 Task: Find connections with filter location Gejiu with filter topic #Technologywith filter profile language English with filter current company Arcesium with filter school Chaitanya Bharathi Institute Of Technology with filter industry Non-profit Organizations with filter service category Customer Support with filter keywords title Telephone Operator
Action: Mouse moved to (482, 59)
Screenshot: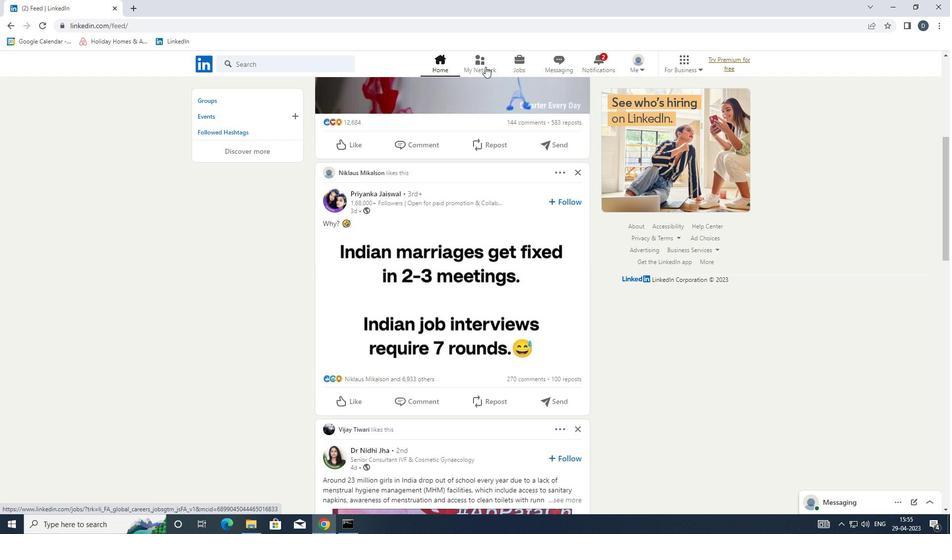 
Action: Mouse pressed left at (482, 59)
Screenshot: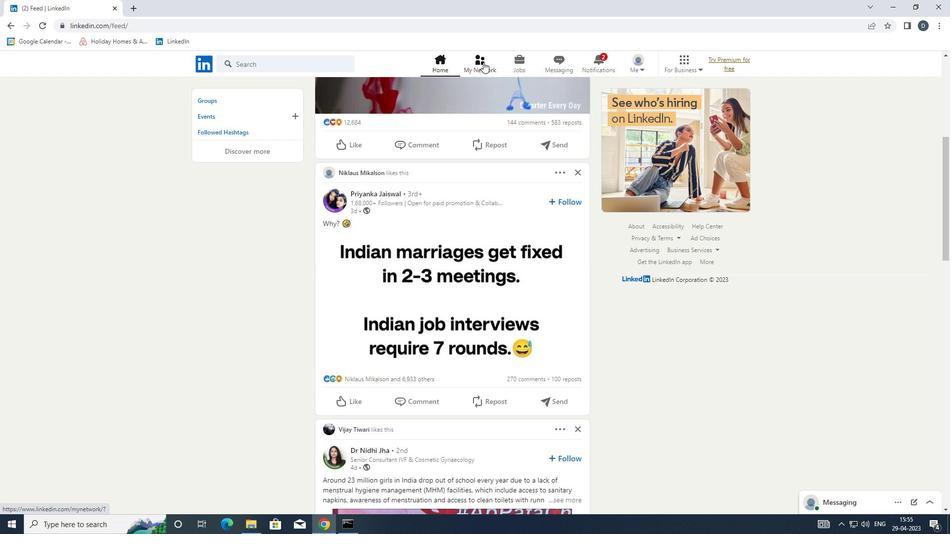 
Action: Mouse moved to (316, 115)
Screenshot: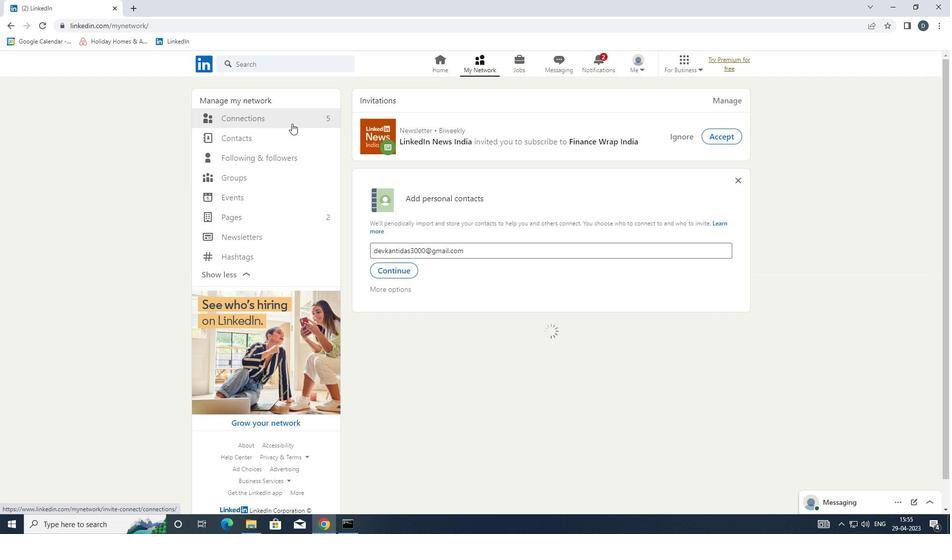 
Action: Mouse pressed left at (316, 115)
Screenshot: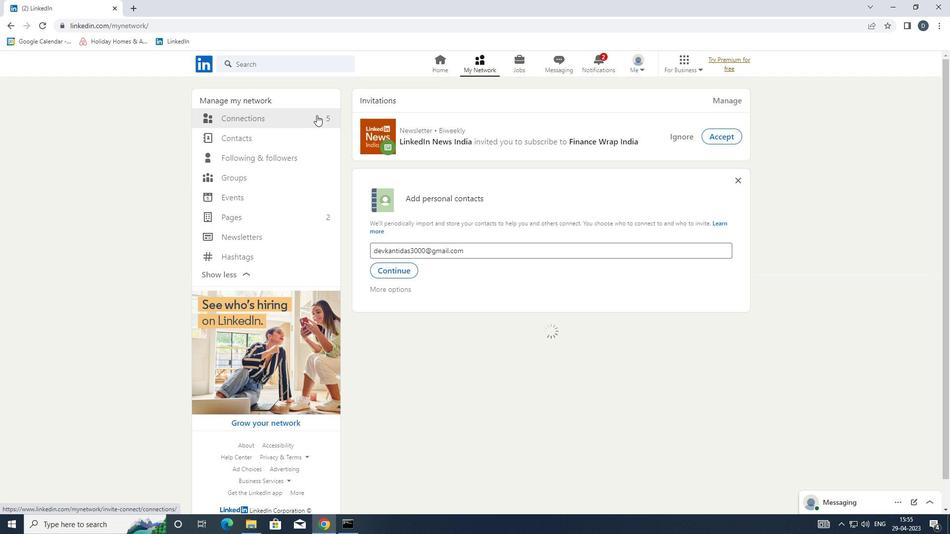 
Action: Mouse moved to (331, 116)
Screenshot: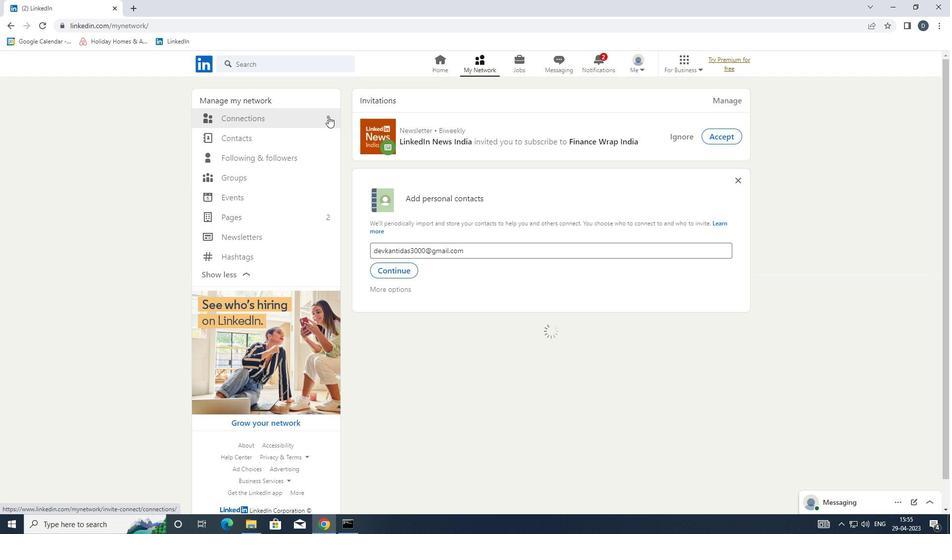 
Action: Mouse pressed left at (331, 116)
Screenshot: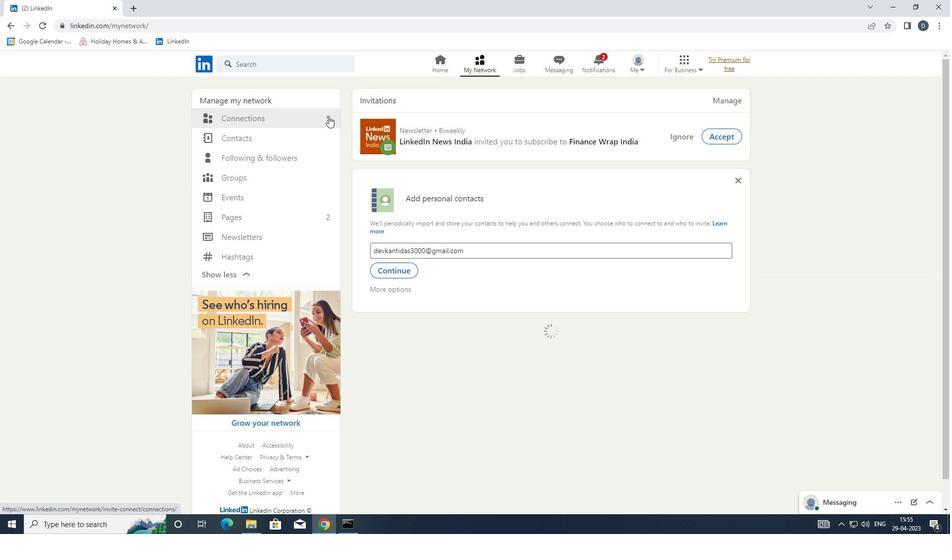 
Action: Mouse moved to (536, 127)
Screenshot: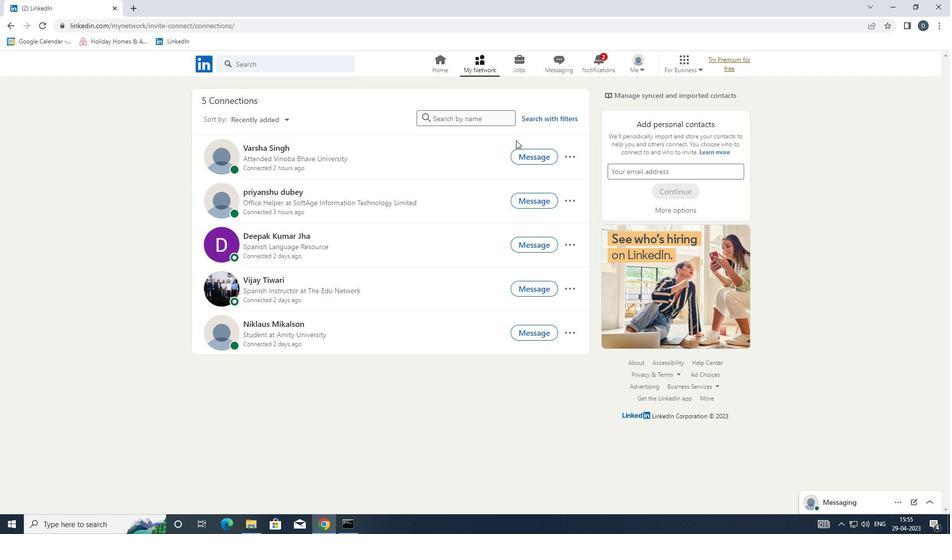 
Action: Mouse pressed left at (536, 127)
Screenshot: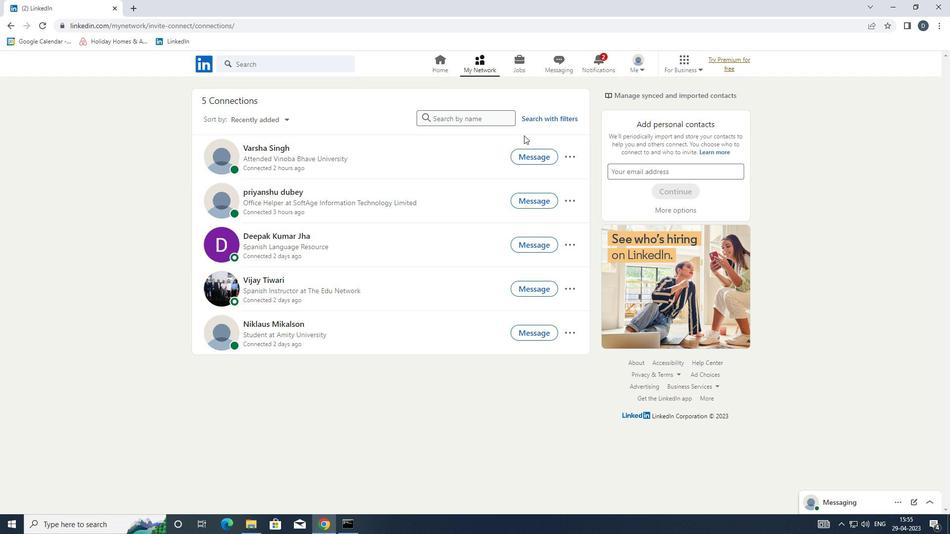 
Action: Mouse moved to (541, 116)
Screenshot: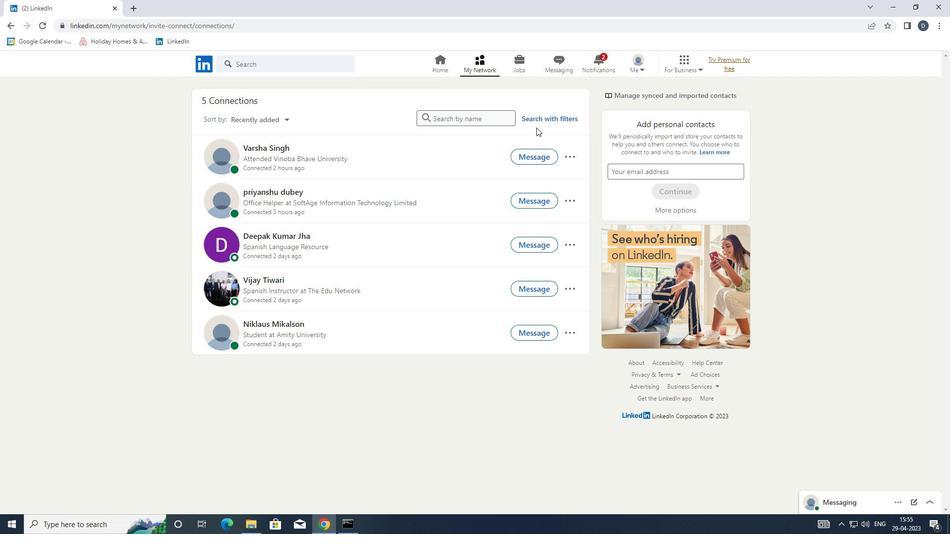 
Action: Mouse pressed left at (541, 116)
Screenshot: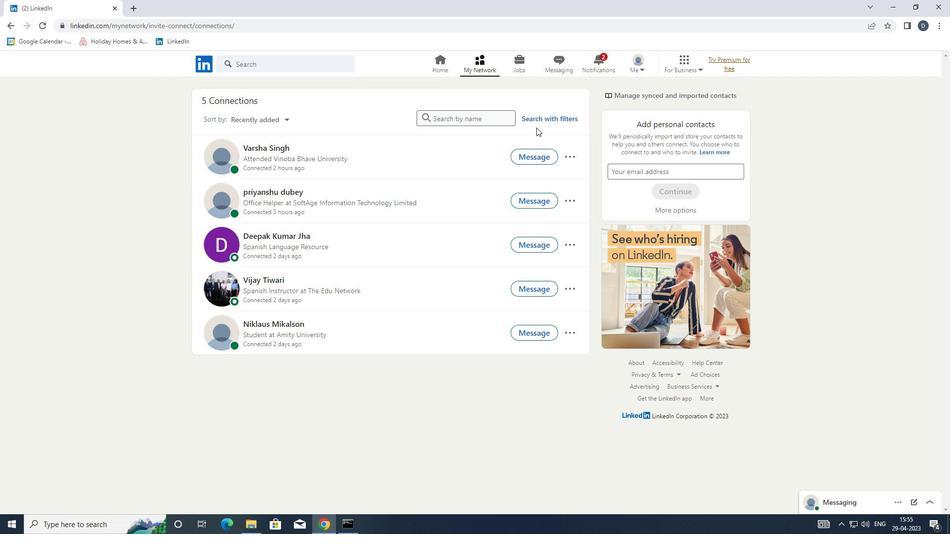 
Action: Mouse moved to (508, 86)
Screenshot: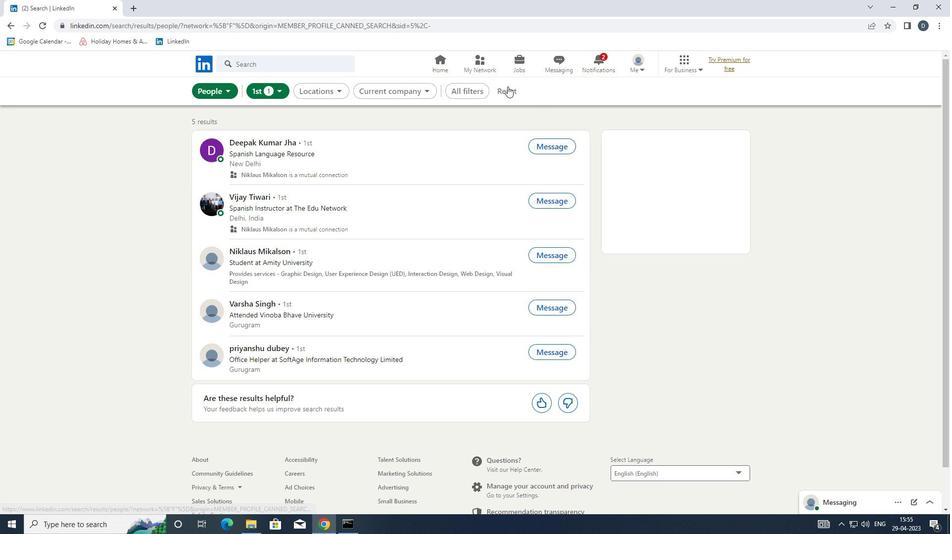 
Action: Mouse pressed left at (508, 86)
Screenshot: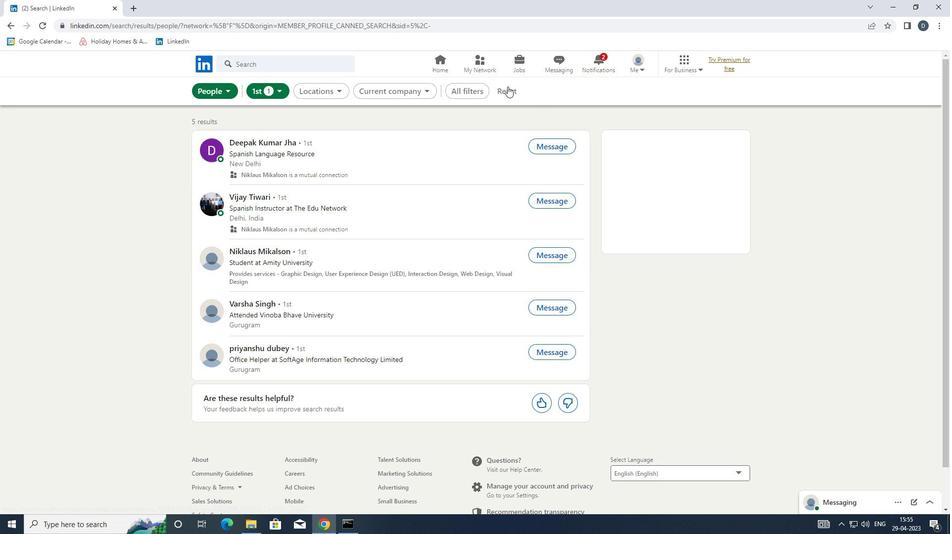 
Action: Mouse moved to (494, 88)
Screenshot: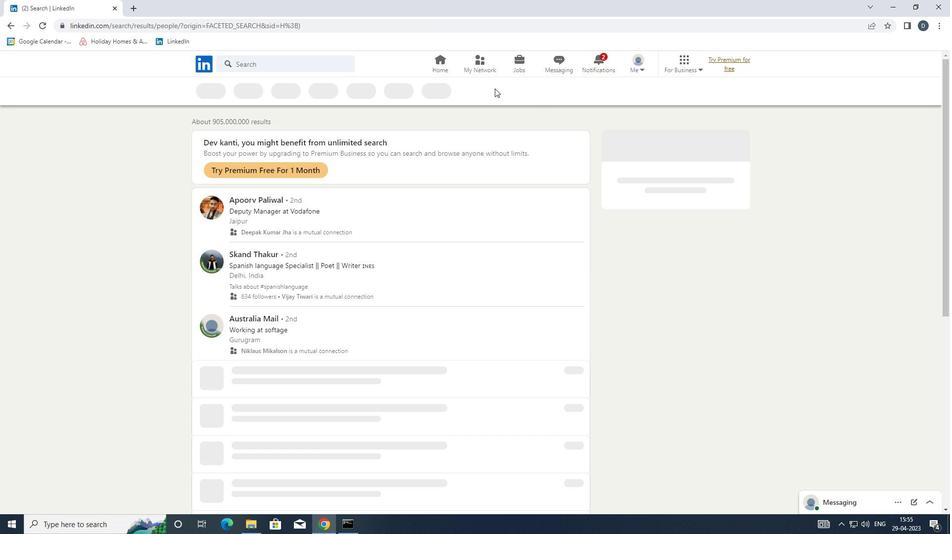 
Action: Mouse pressed left at (494, 88)
Screenshot: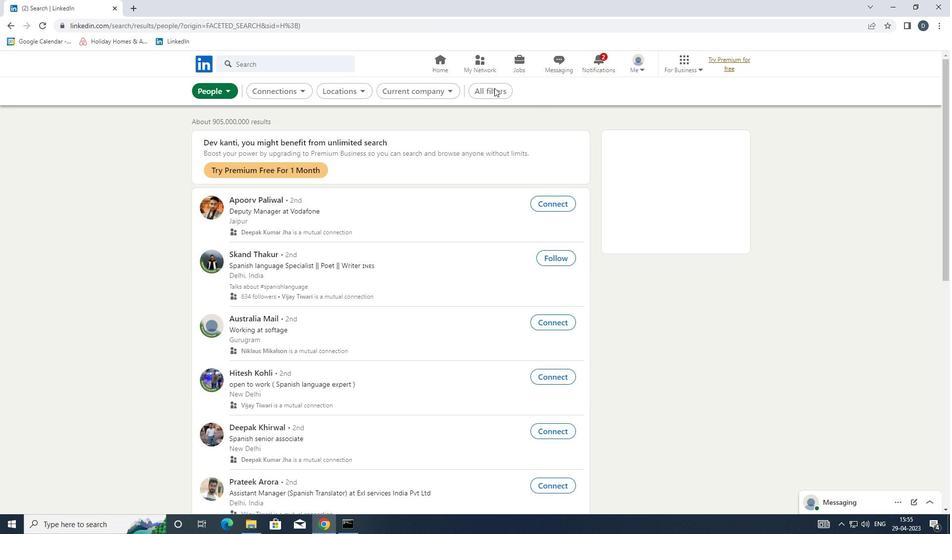 
Action: Mouse moved to (885, 292)
Screenshot: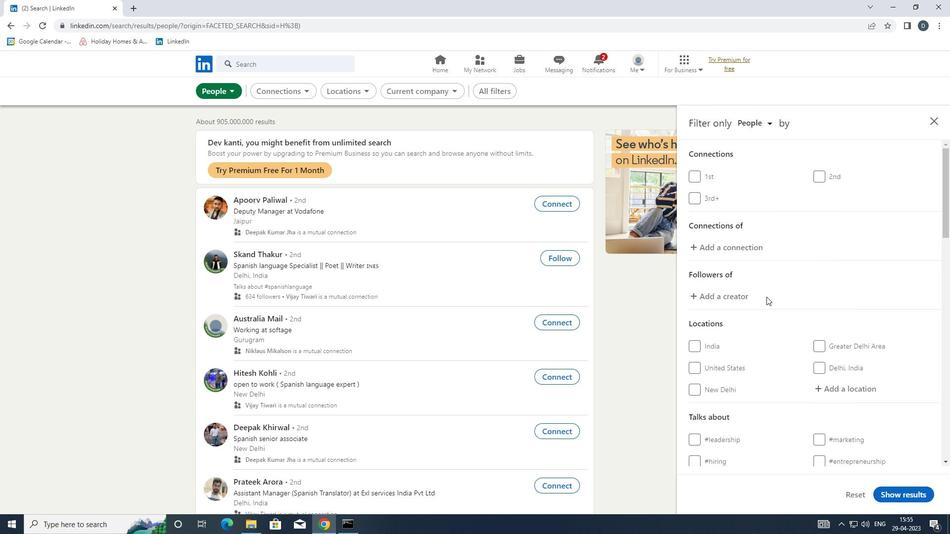 
Action: Mouse scrolled (885, 291) with delta (0, 0)
Screenshot: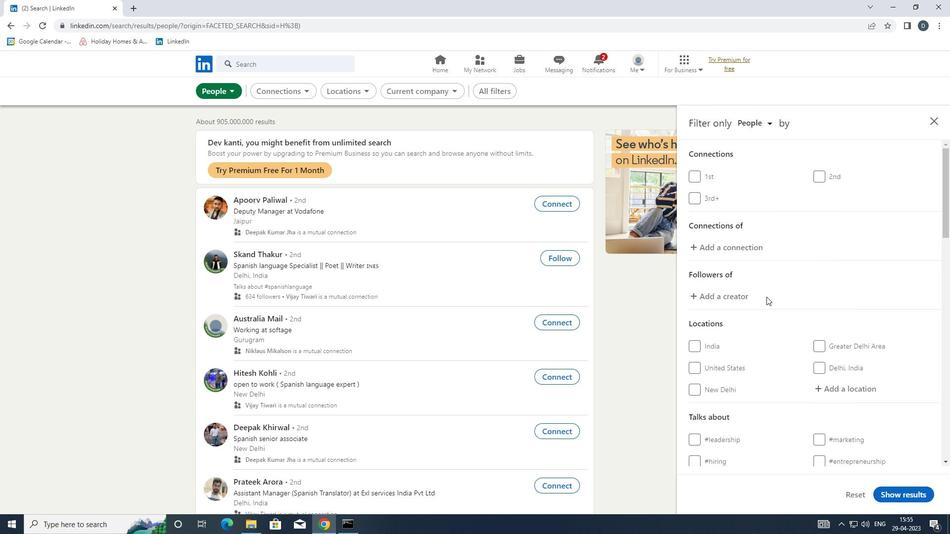 
Action: Mouse moved to (841, 334)
Screenshot: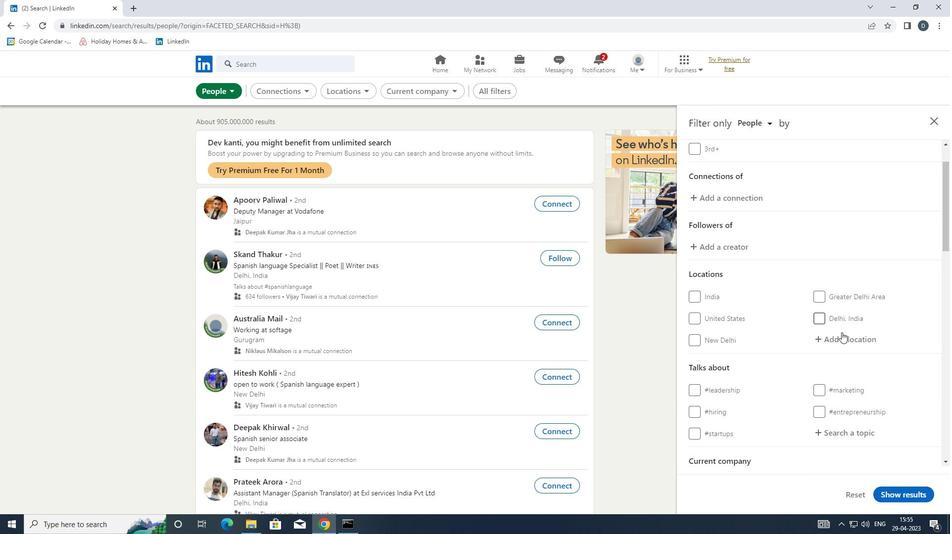 
Action: Mouse pressed left at (841, 334)
Screenshot: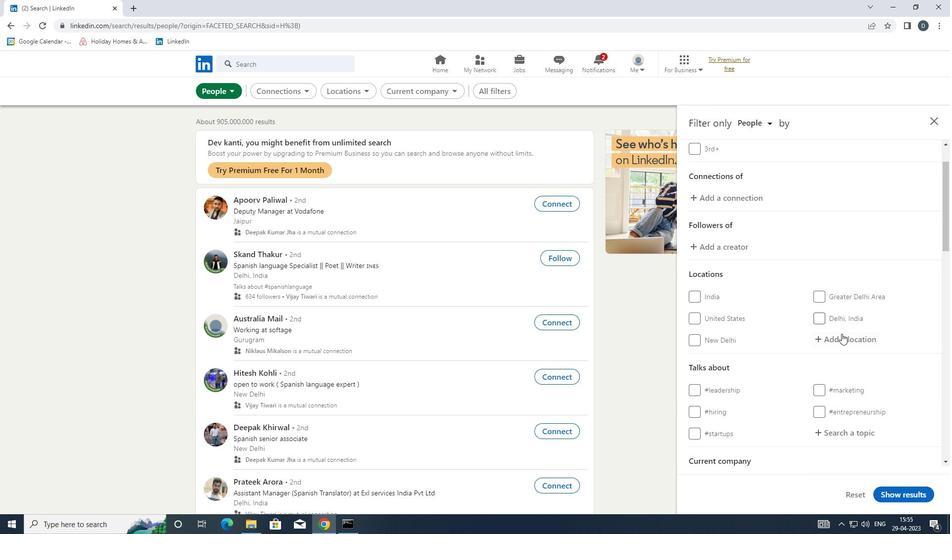 
Action: Mouse moved to (841, 334)
Screenshot: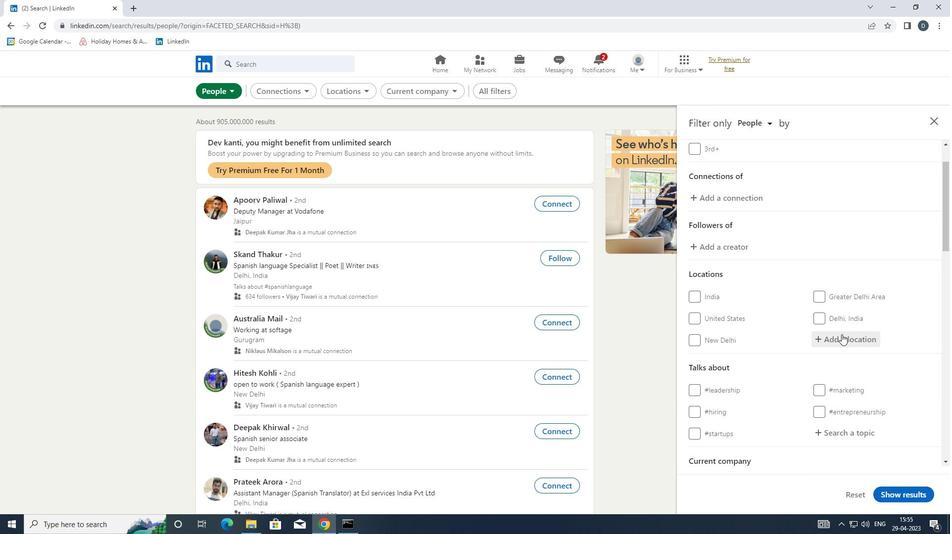 
Action: Key pressed <Key.shift>GEJIU<Key.enter>
Screenshot: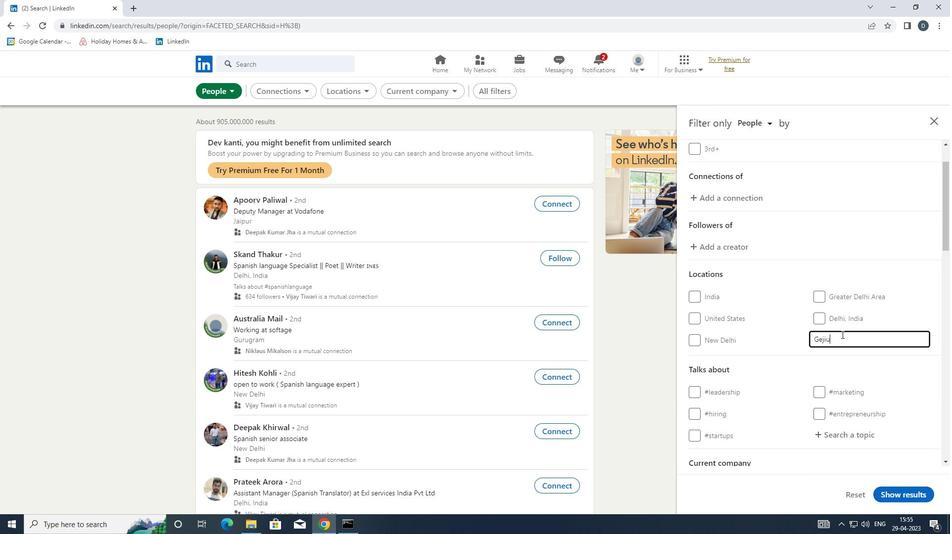 
Action: Mouse moved to (834, 335)
Screenshot: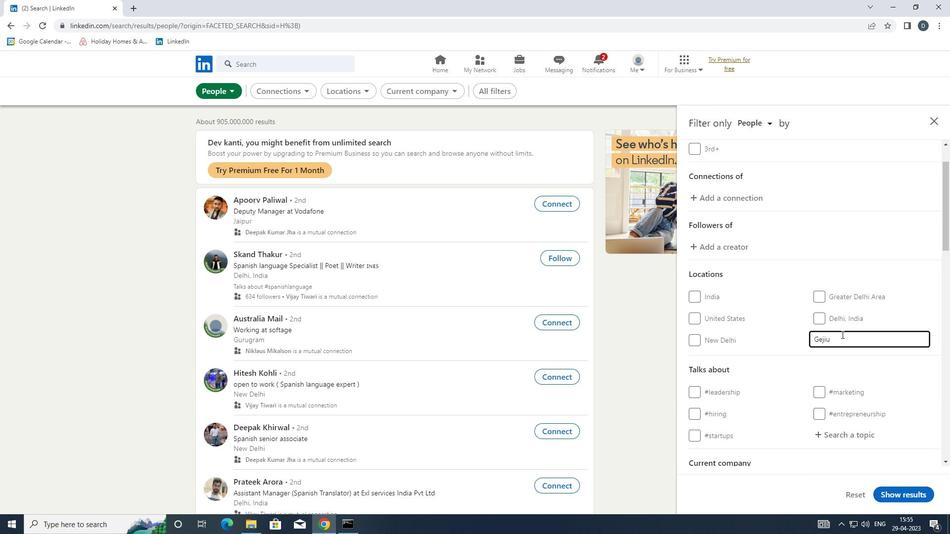 
Action: Mouse scrolled (834, 334) with delta (0, 0)
Screenshot: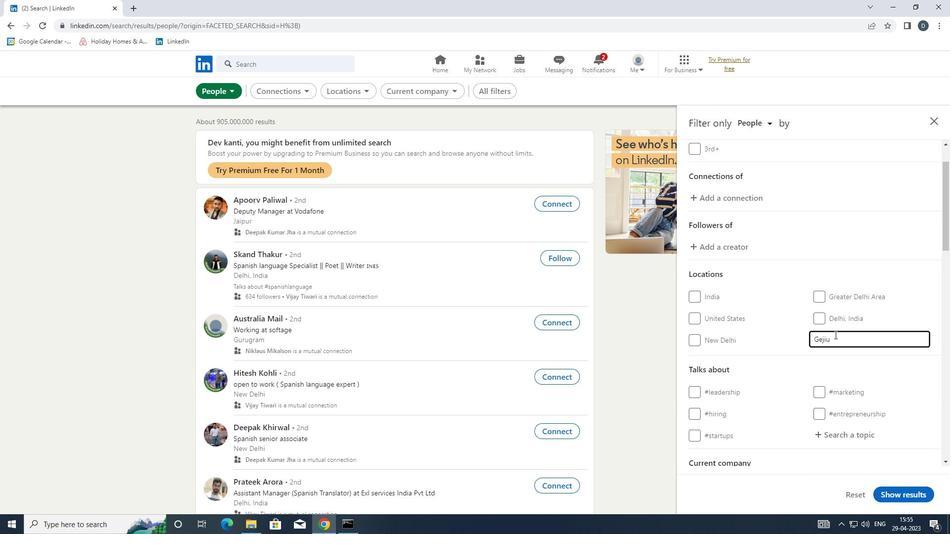 
Action: Mouse scrolled (834, 334) with delta (0, 0)
Screenshot: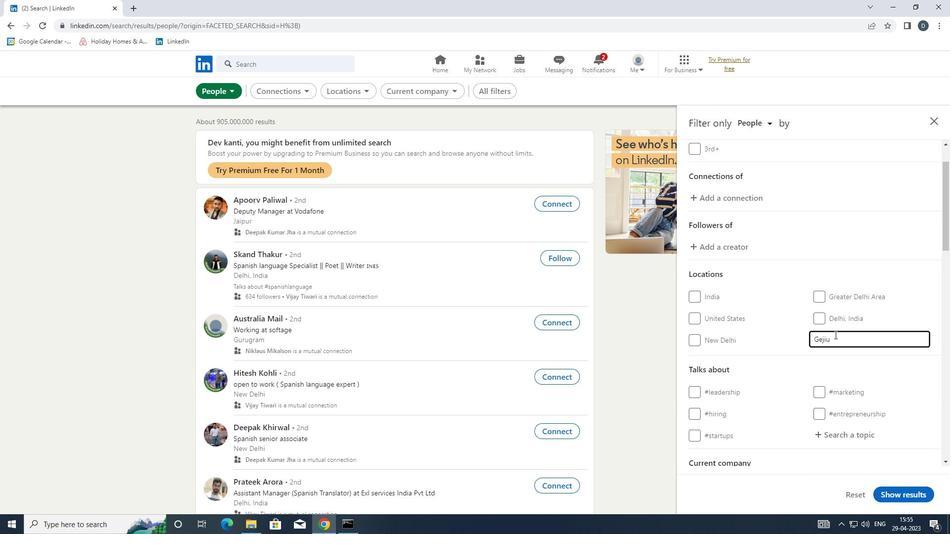 
Action: Mouse moved to (849, 338)
Screenshot: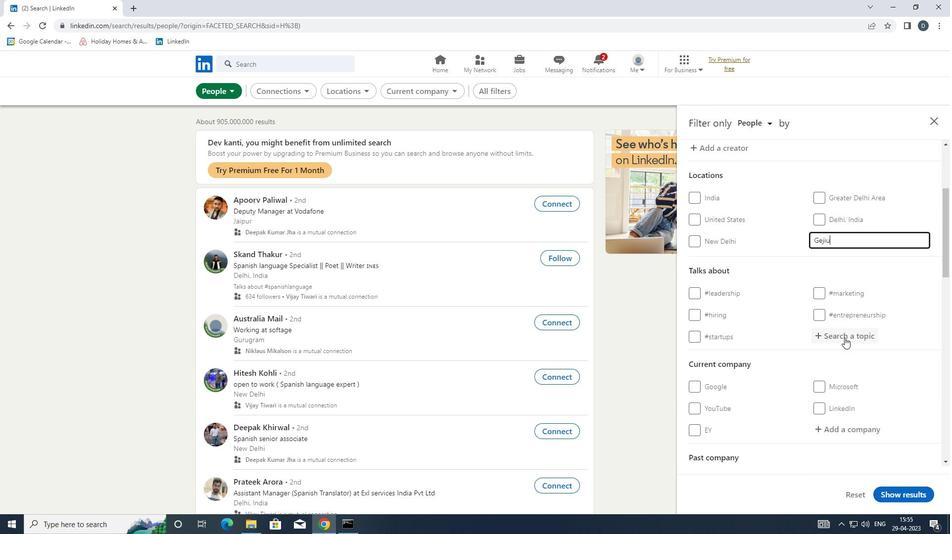 
Action: Mouse pressed left at (849, 338)
Screenshot: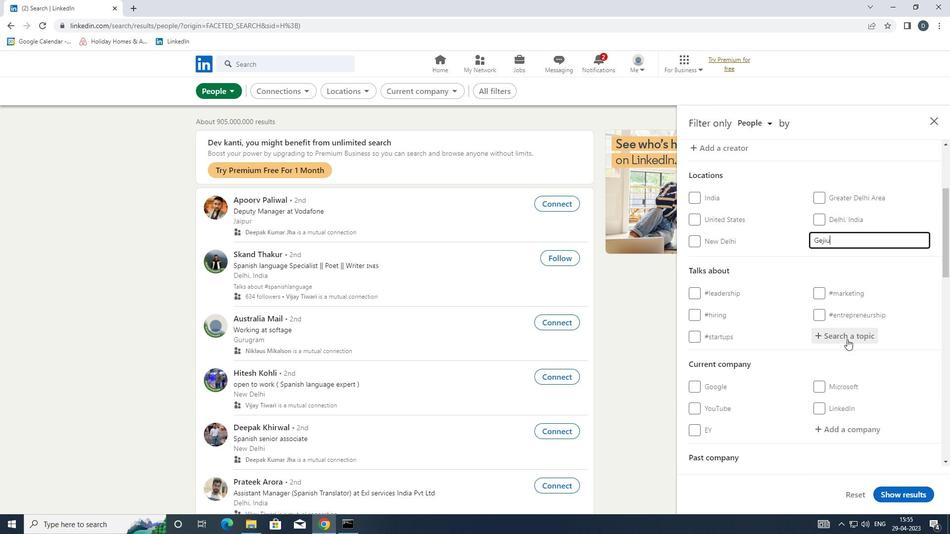 
Action: Key pressed <Key.shift><Key.shift><Key.shift>#<Key.shift>TECHNOLOGY
Screenshot: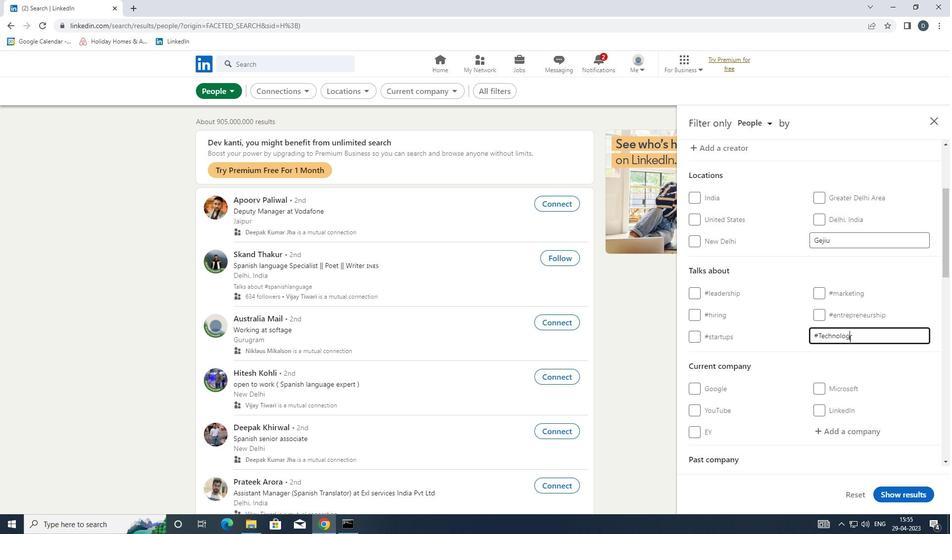 
Action: Mouse moved to (849, 358)
Screenshot: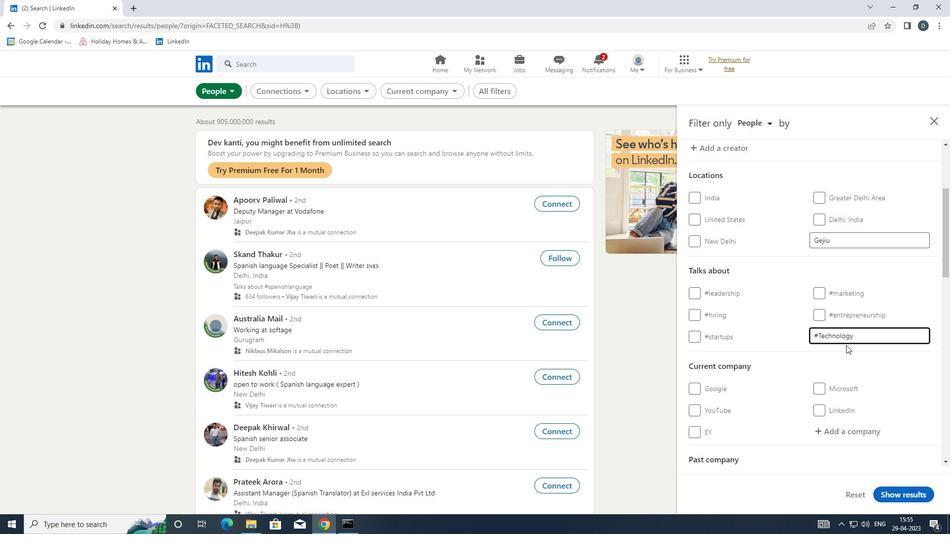 
Action: Mouse scrolled (849, 357) with delta (0, 0)
Screenshot: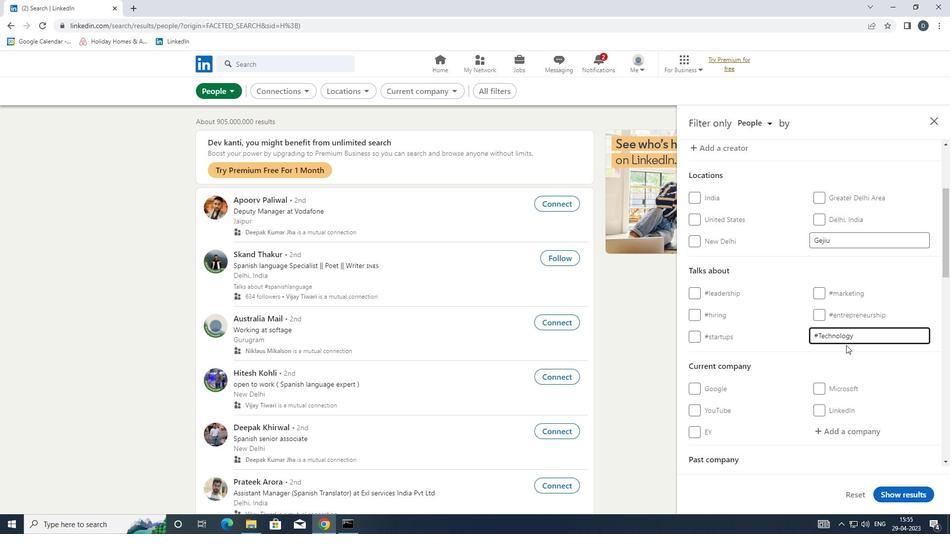 
Action: Mouse scrolled (849, 357) with delta (0, 0)
Screenshot: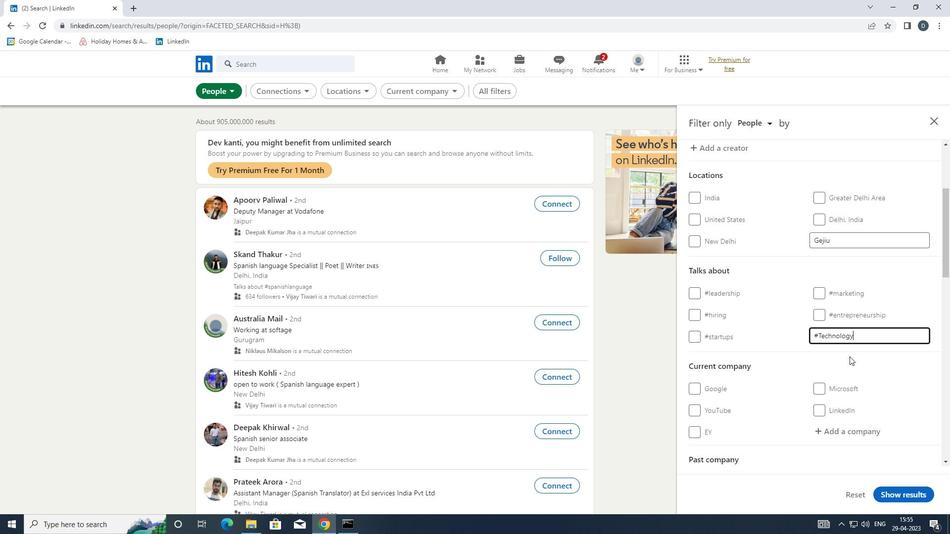 
Action: Mouse moved to (846, 348)
Screenshot: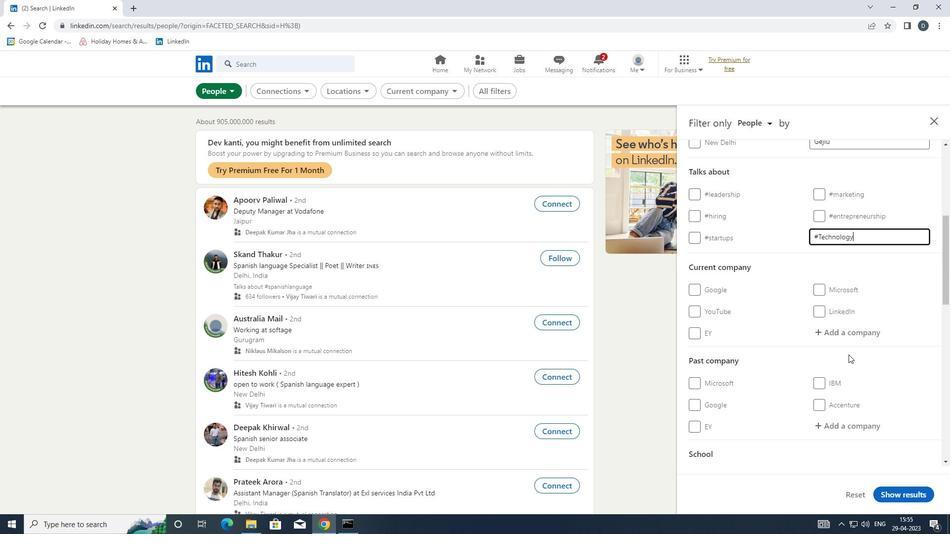 
Action: Mouse scrolled (846, 347) with delta (0, 0)
Screenshot: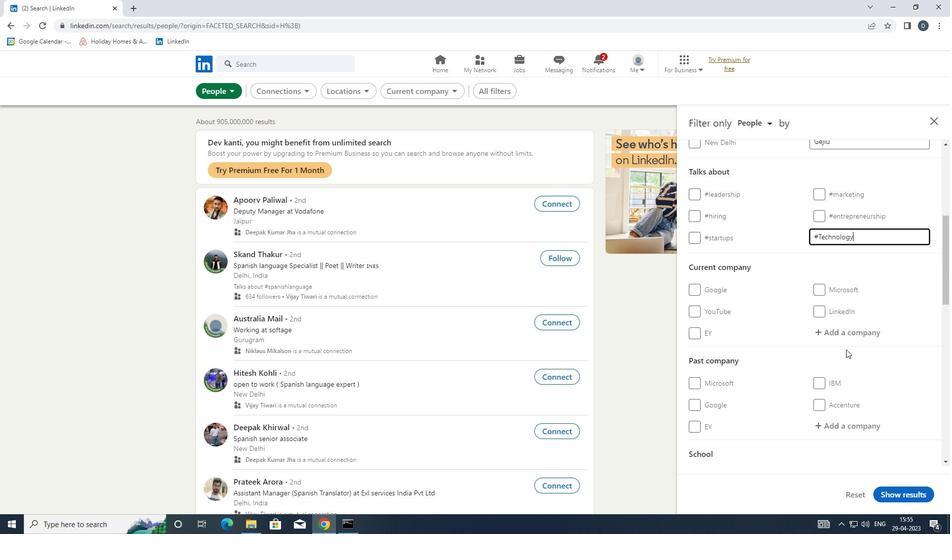 
Action: Mouse scrolled (846, 347) with delta (0, 0)
Screenshot: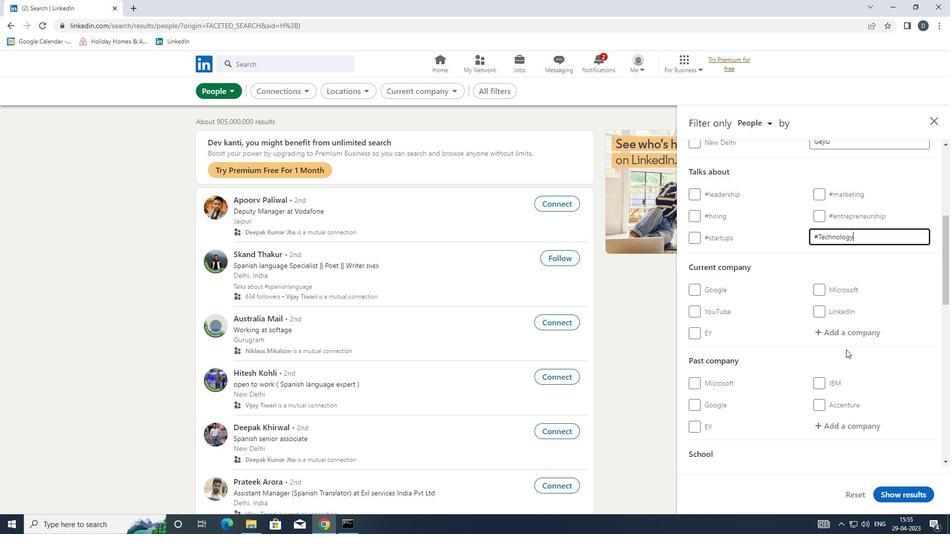 
Action: Mouse scrolled (846, 347) with delta (0, 0)
Screenshot: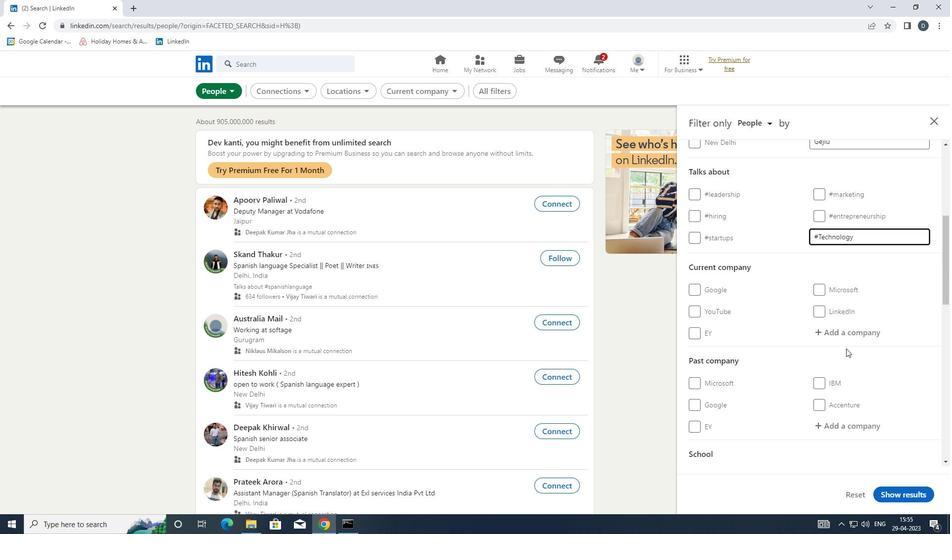 
Action: Mouse moved to (845, 346)
Screenshot: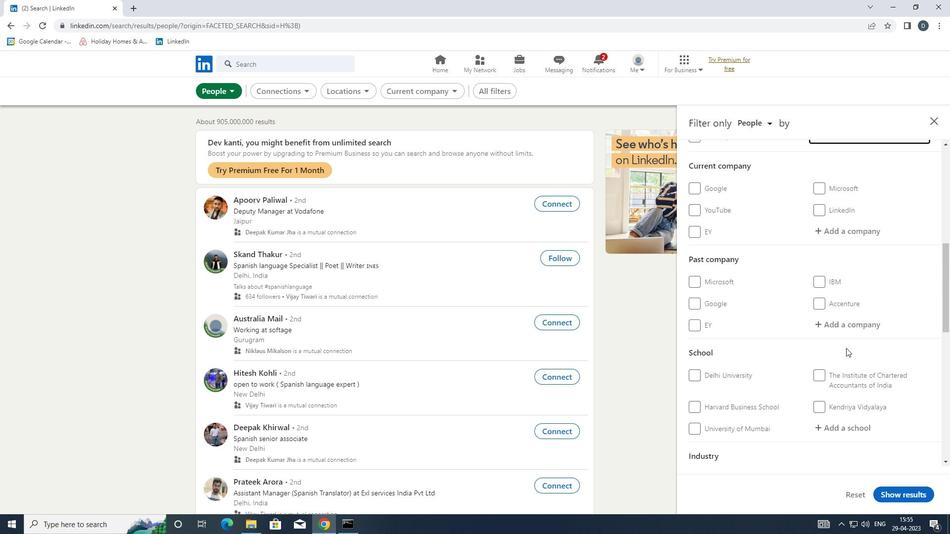 
Action: Mouse scrolled (845, 345) with delta (0, 0)
Screenshot: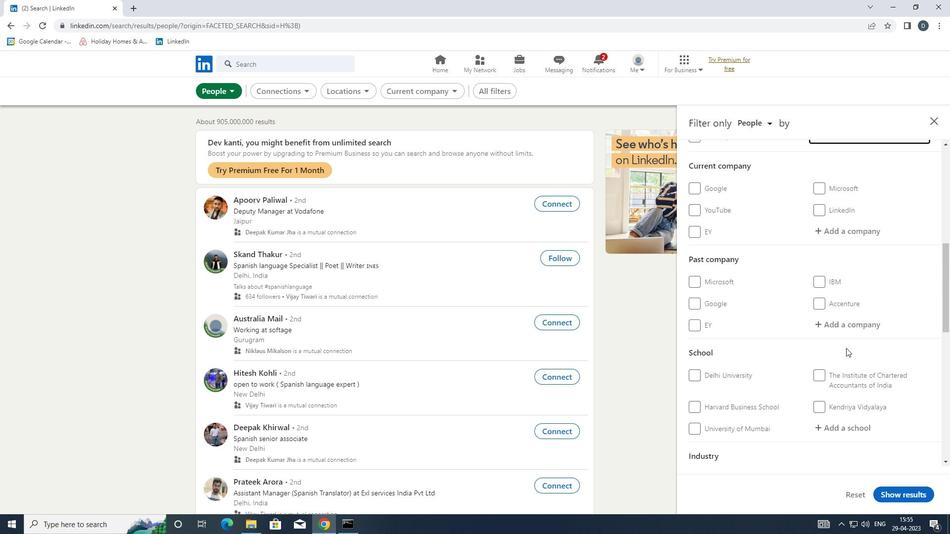 
Action: Mouse scrolled (845, 345) with delta (0, 0)
Screenshot: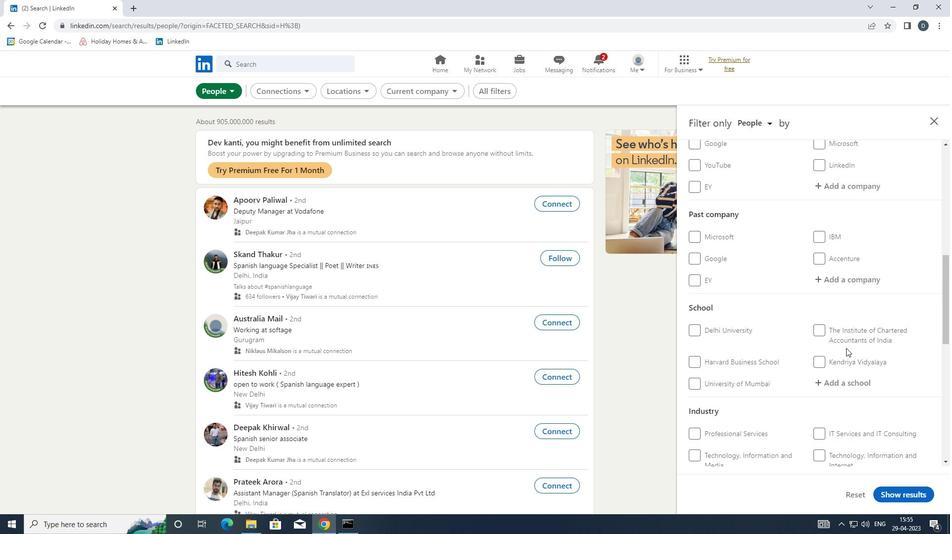 
Action: Mouse moved to (812, 341)
Screenshot: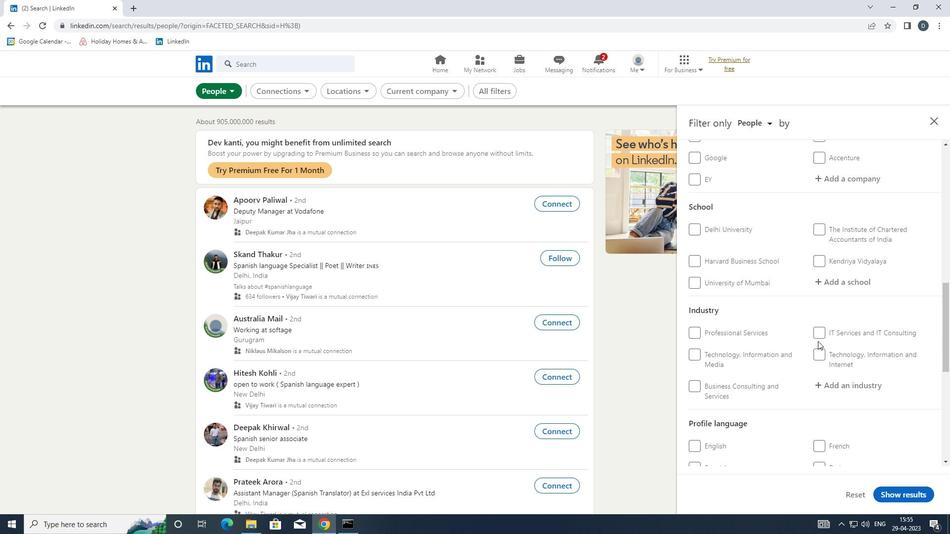 
Action: Mouse scrolled (812, 340) with delta (0, 0)
Screenshot: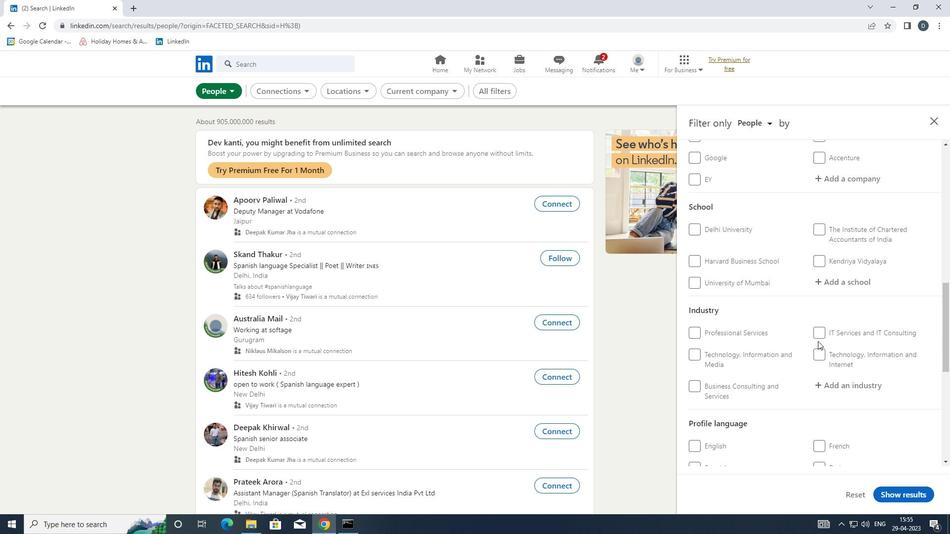 
Action: Mouse moved to (792, 339)
Screenshot: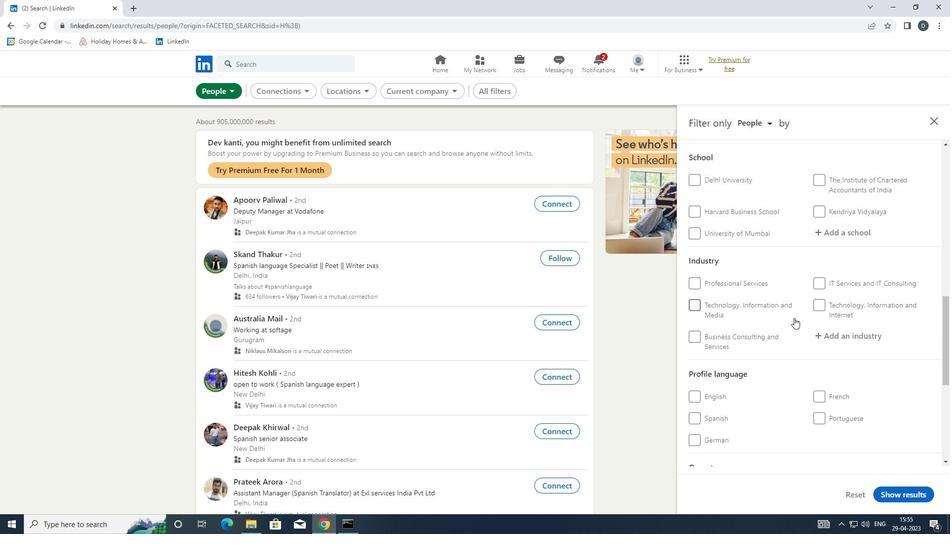 
Action: Mouse scrolled (792, 338) with delta (0, 0)
Screenshot: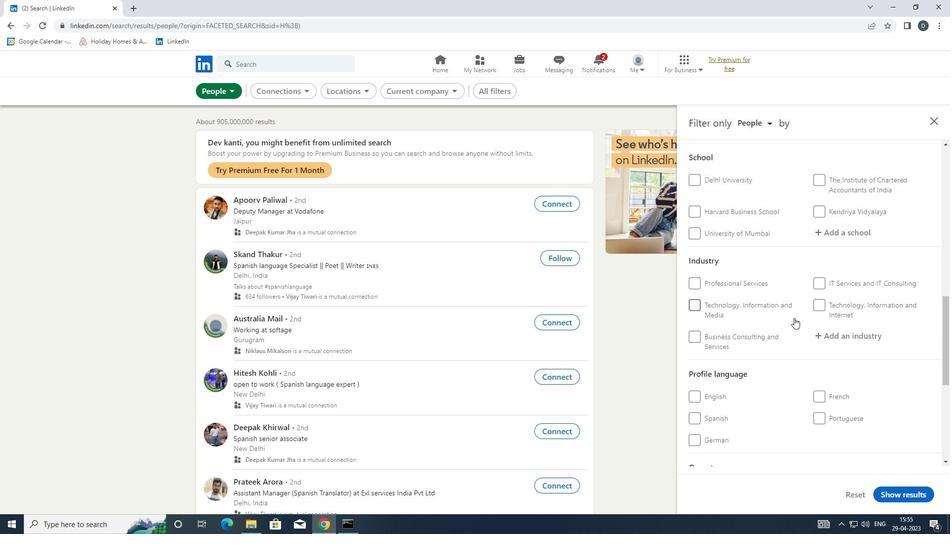 
Action: Mouse moved to (706, 347)
Screenshot: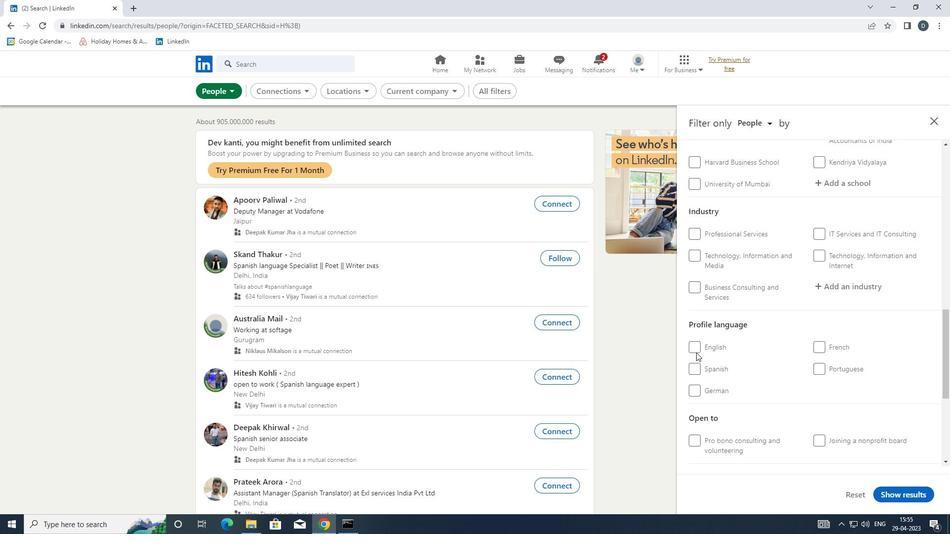 
Action: Mouse pressed left at (706, 347)
Screenshot: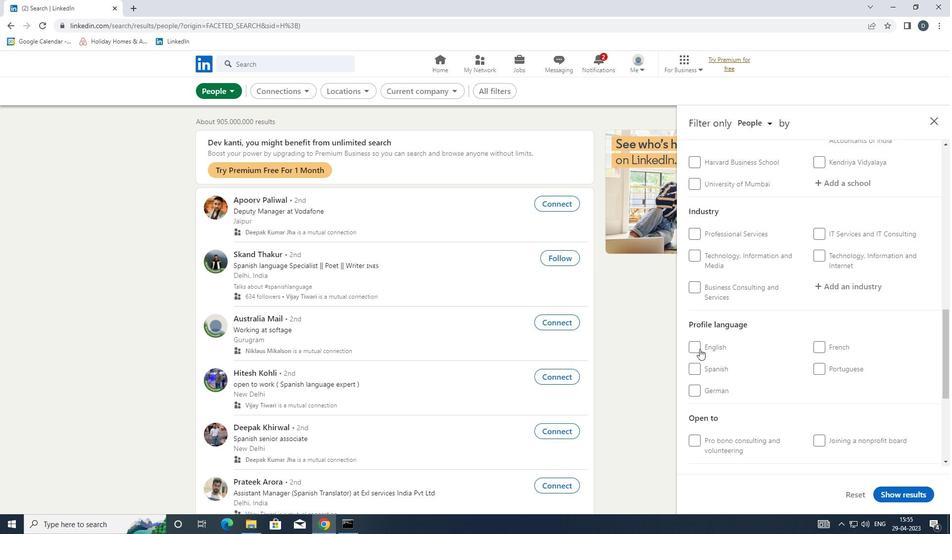 
Action: Mouse moved to (788, 354)
Screenshot: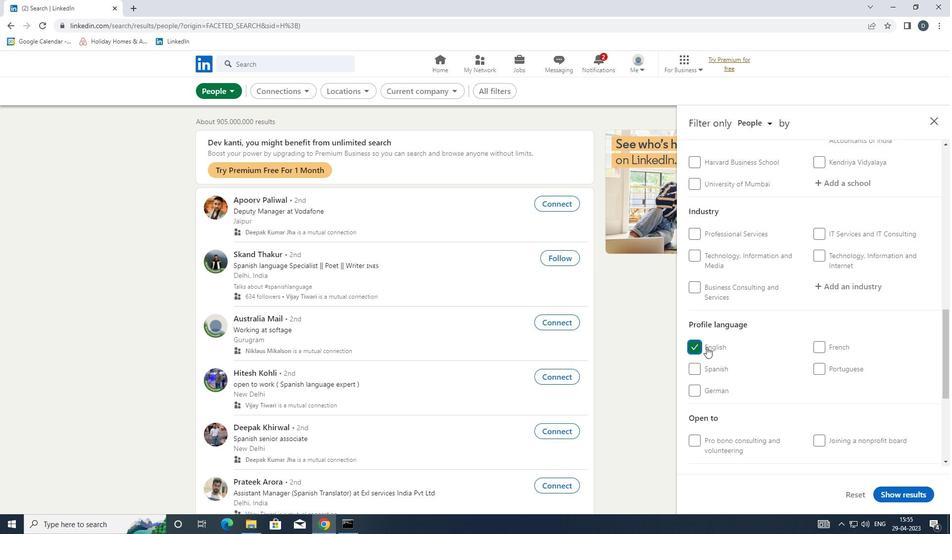
Action: Mouse scrolled (788, 354) with delta (0, 0)
Screenshot: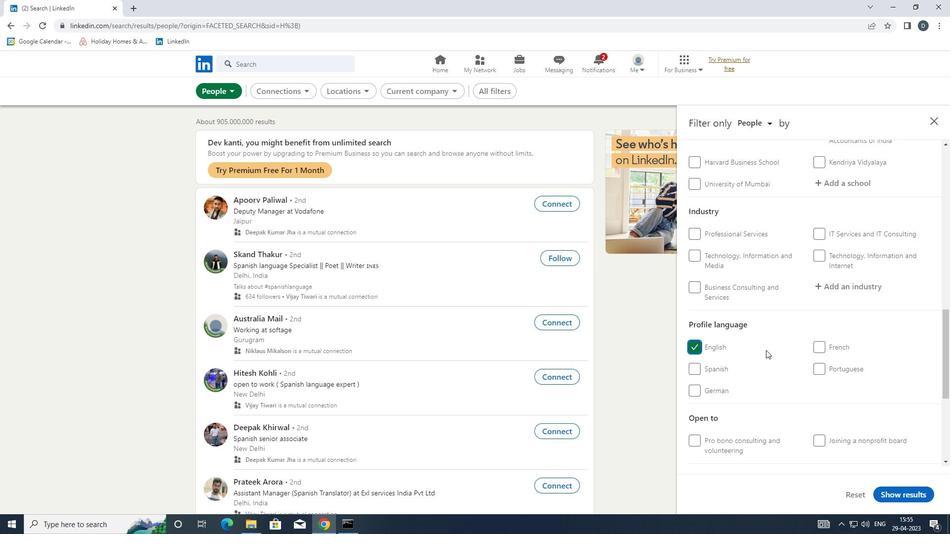 
Action: Mouse scrolled (788, 354) with delta (0, 0)
Screenshot: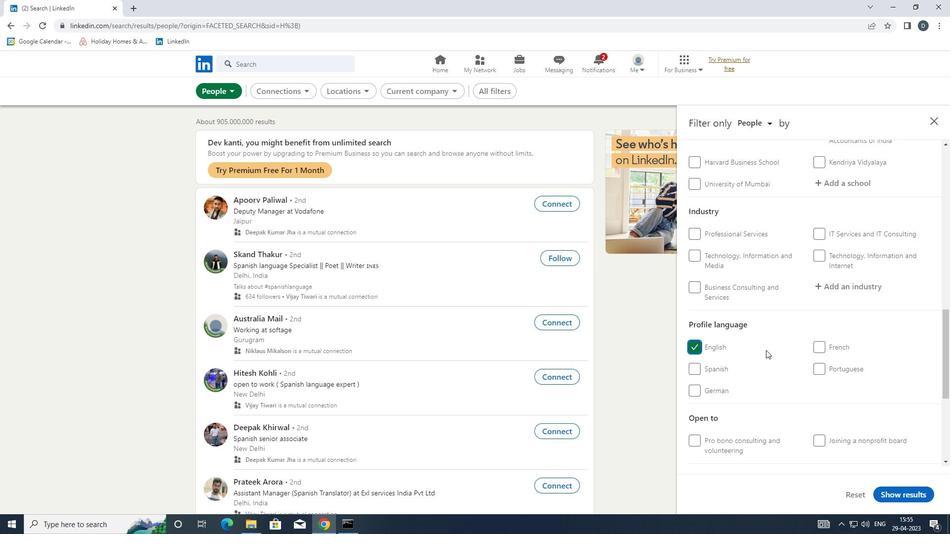 
Action: Mouse scrolled (788, 354) with delta (0, 0)
Screenshot: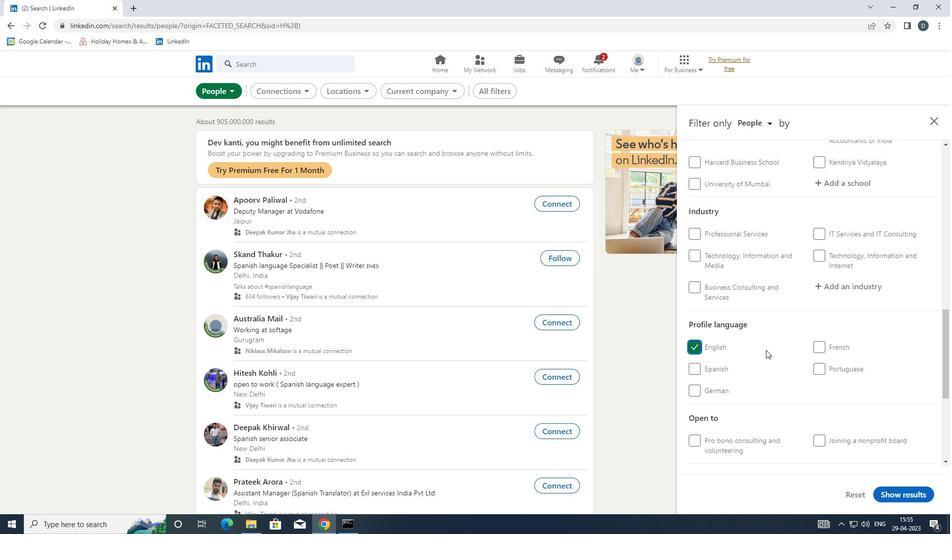 
Action: Mouse scrolled (788, 354) with delta (0, 0)
Screenshot: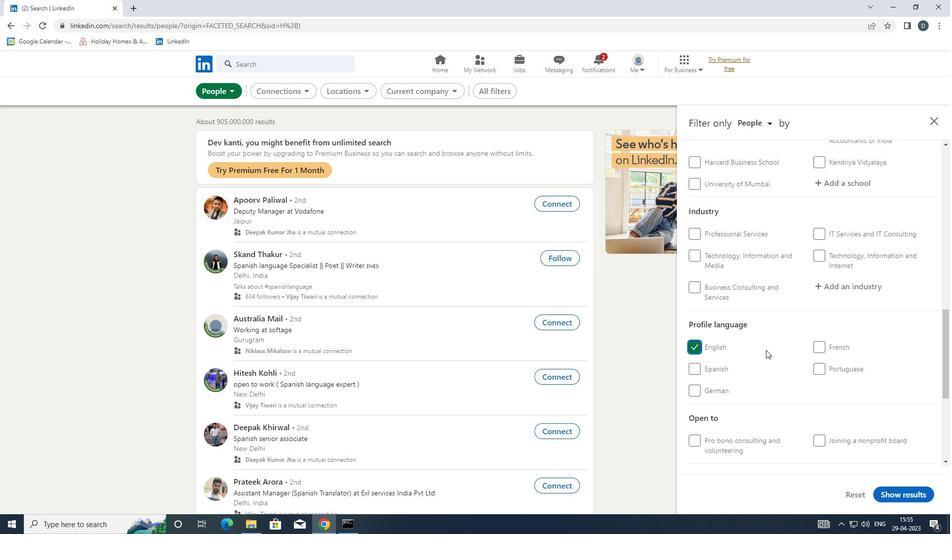 
Action: Mouse scrolled (788, 354) with delta (0, 0)
Screenshot: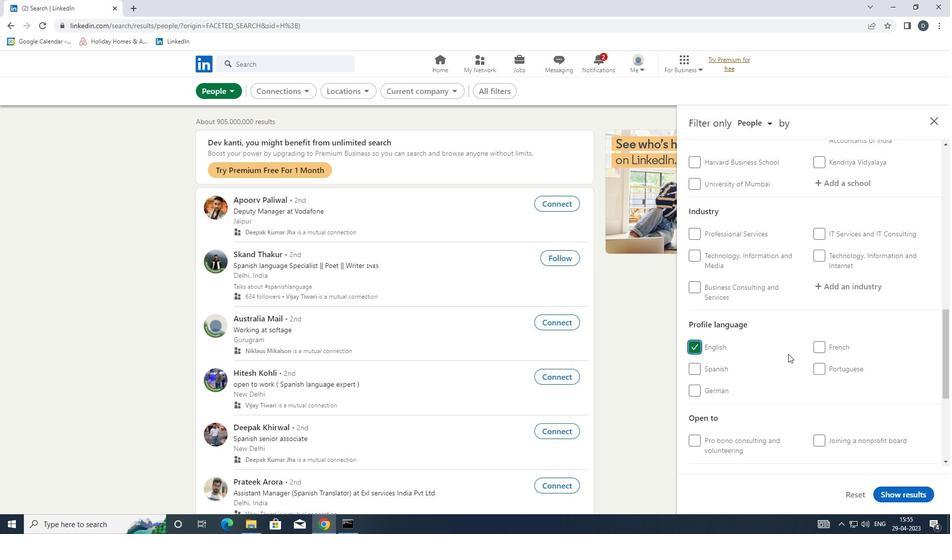
Action: Mouse moved to (828, 231)
Screenshot: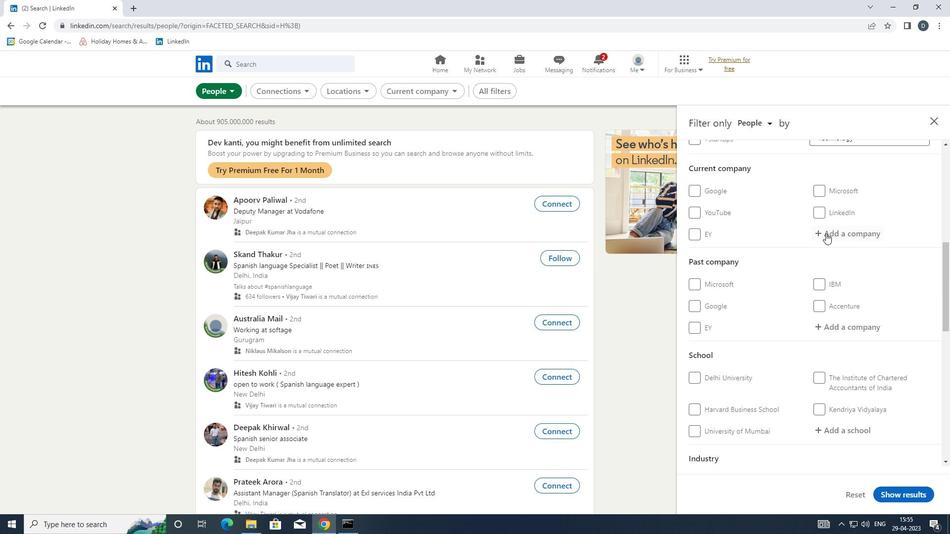 
Action: Mouse pressed left at (828, 231)
Screenshot: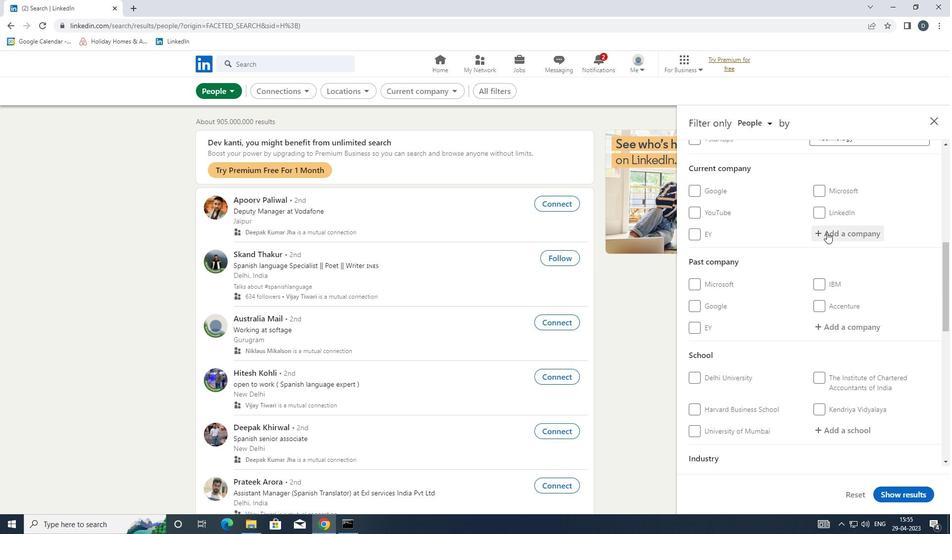 
Action: Mouse moved to (792, 242)
Screenshot: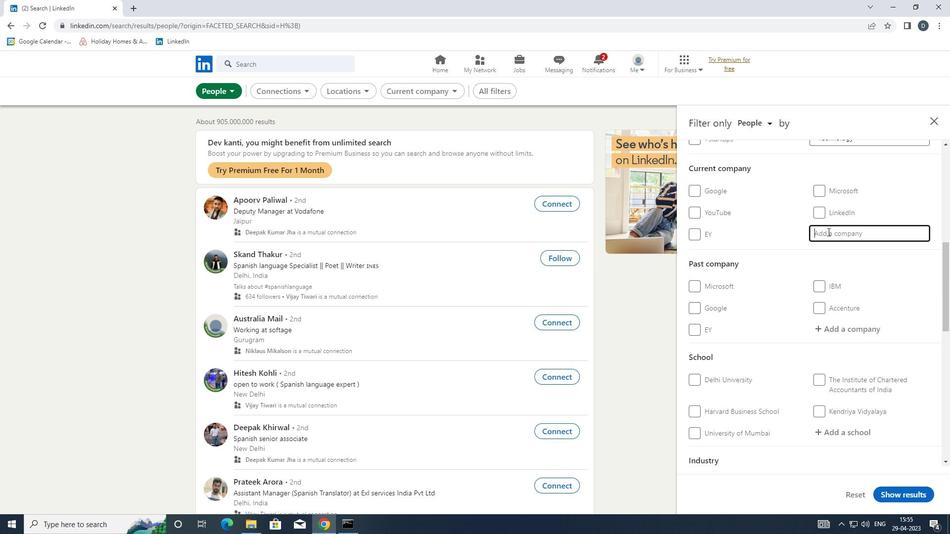 
Action: Key pressed <Key.shift>ARCESIUM
Screenshot: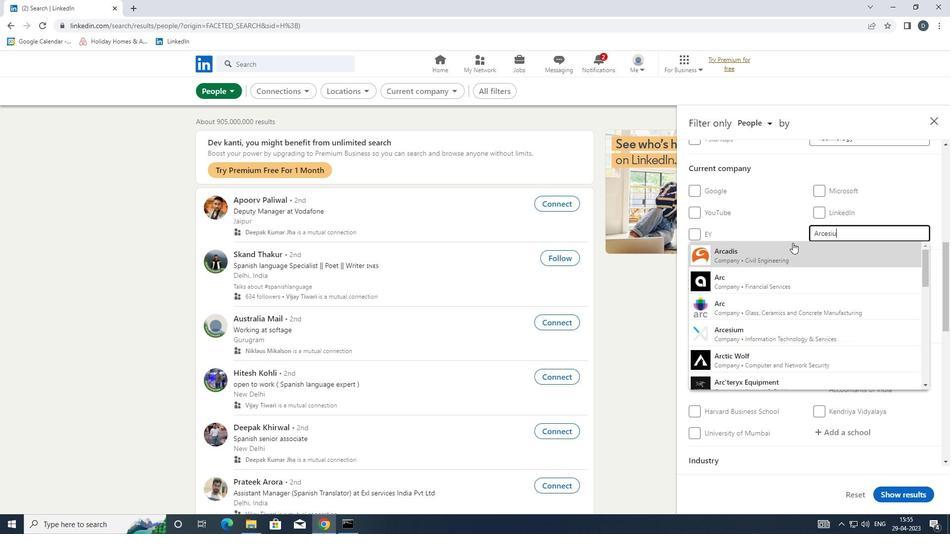 
Action: Mouse pressed left at (792, 242)
Screenshot: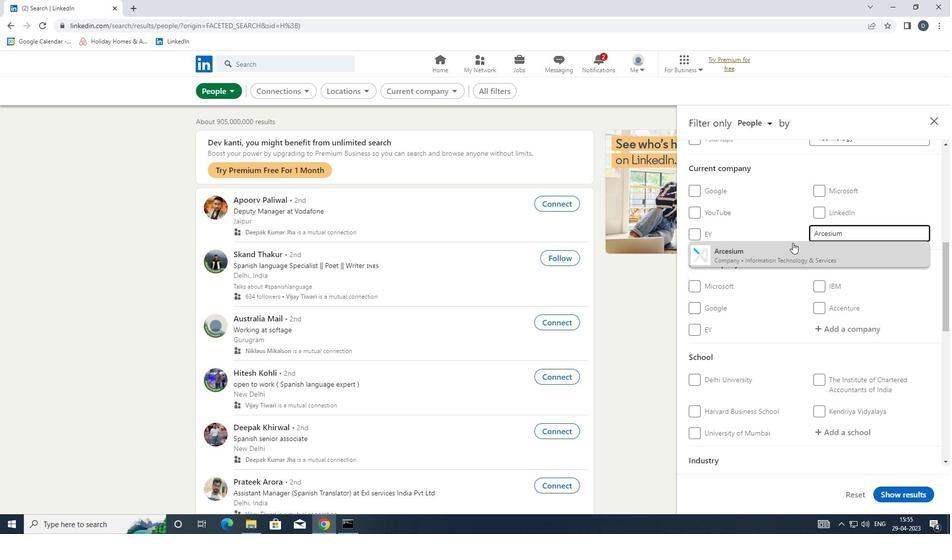 
Action: Mouse moved to (789, 277)
Screenshot: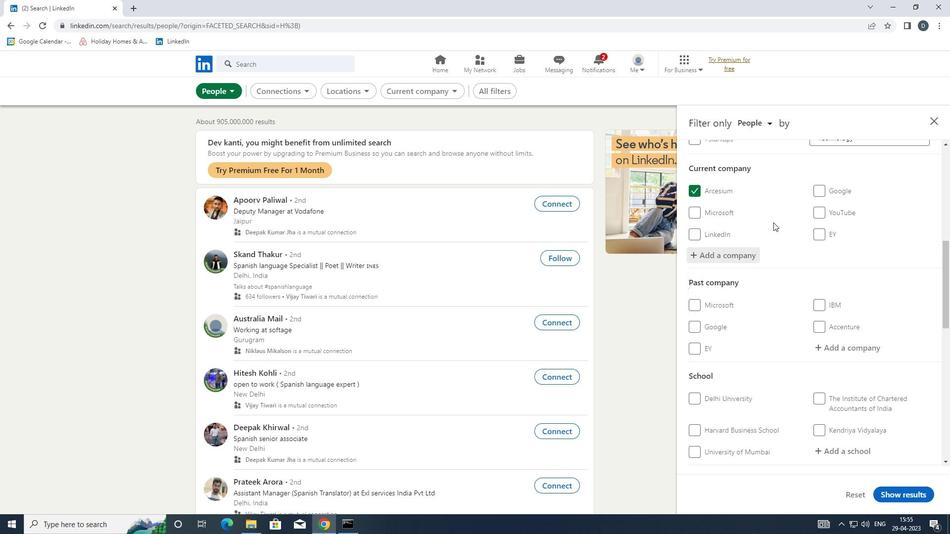 
Action: Mouse scrolled (789, 276) with delta (0, 0)
Screenshot: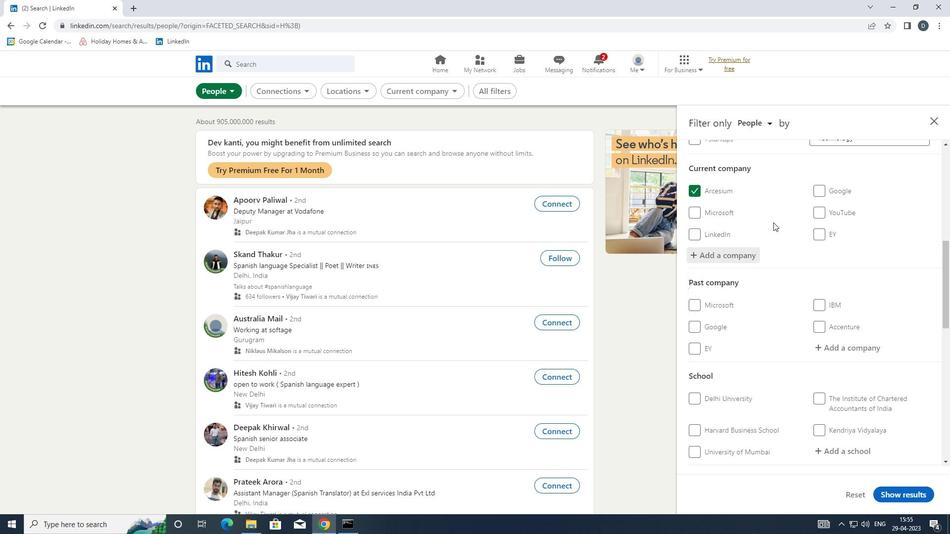 
Action: Mouse scrolled (789, 276) with delta (0, 0)
Screenshot: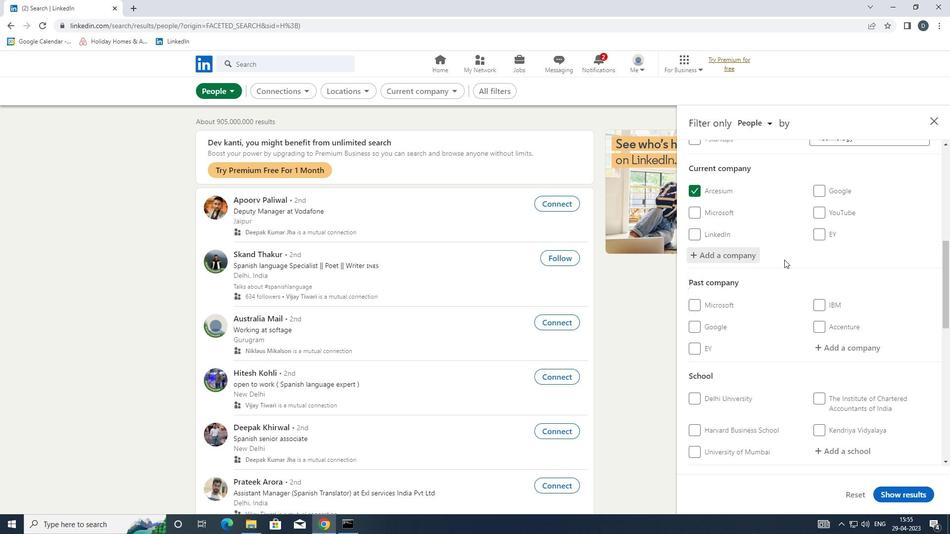 
Action: Mouse moved to (789, 277)
Screenshot: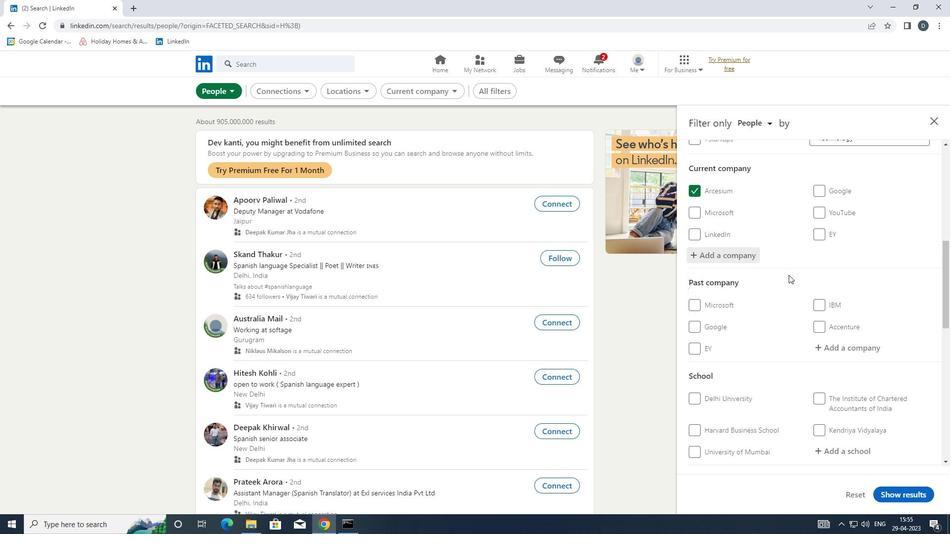 
Action: Mouse scrolled (789, 277) with delta (0, 0)
Screenshot: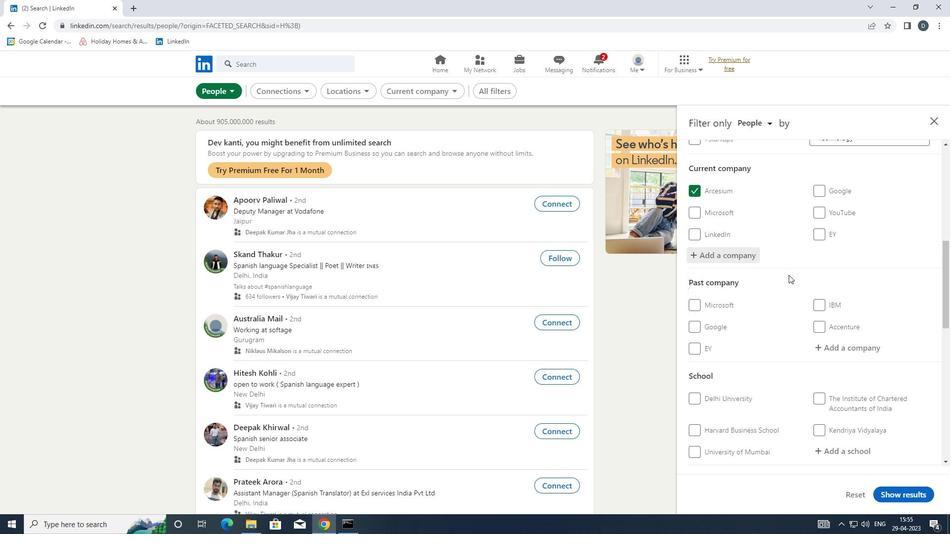 
Action: Mouse moved to (820, 308)
Screenshot: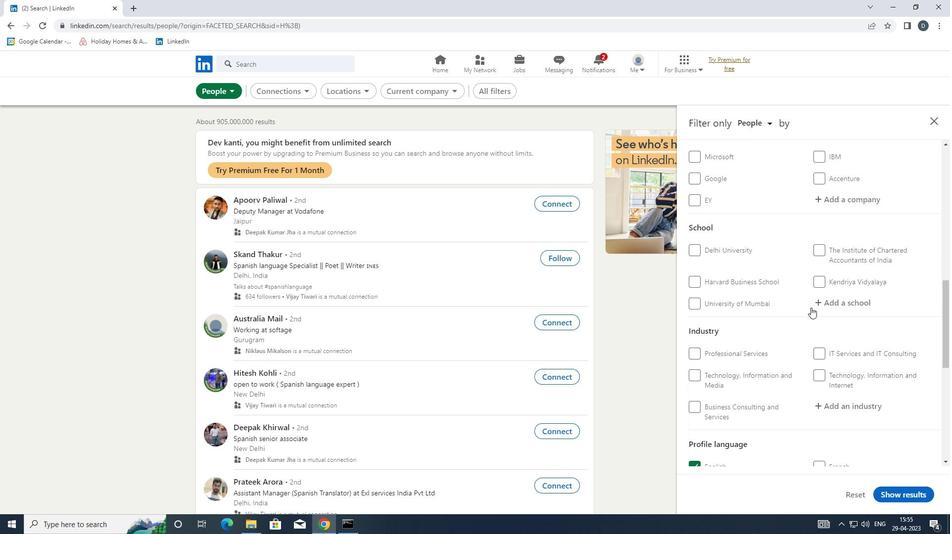 
Action: Mouse pressed left at (820, 308)
Screenshot: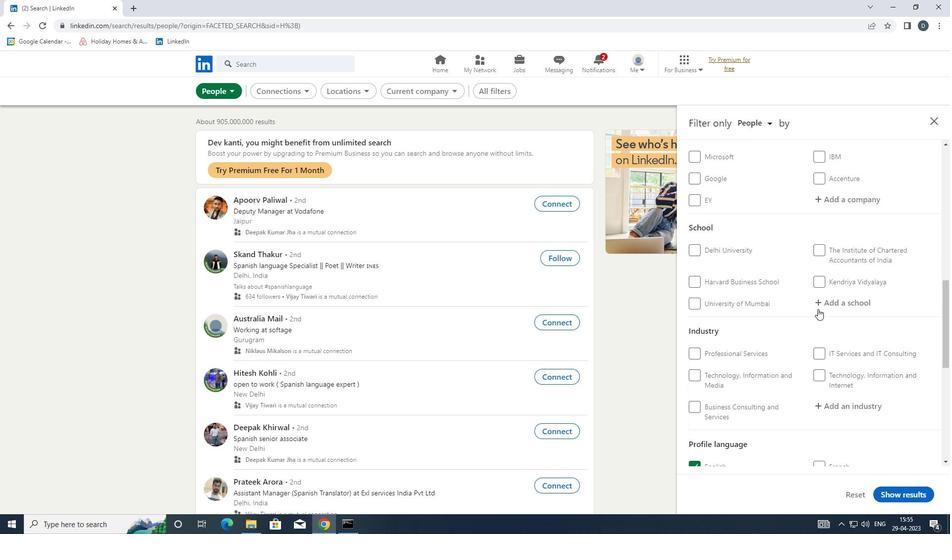 
Action: Key pressed <Key.shift>CHAITANYA<Key.space><Key.shift>BHARTHI
Screenshot: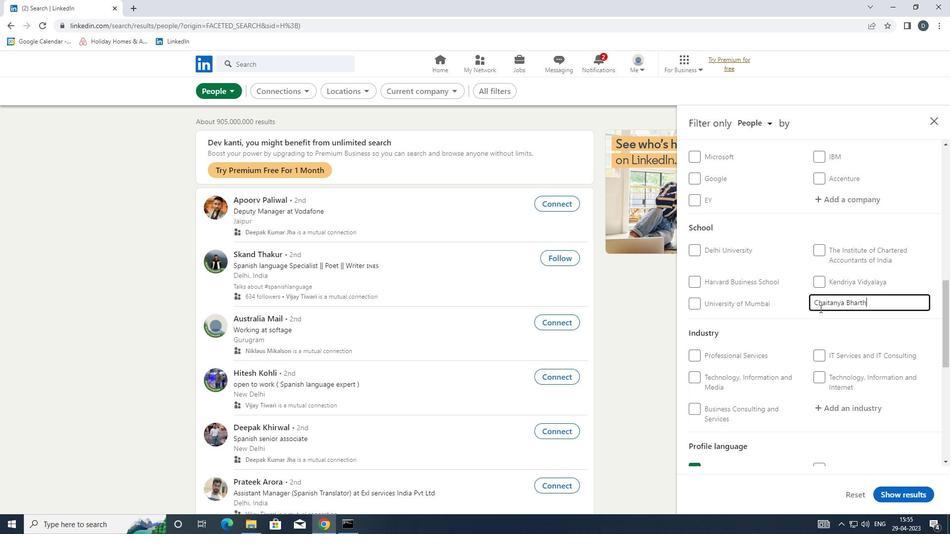 
Action: Mouse moved to (897, 302)
Screenshot: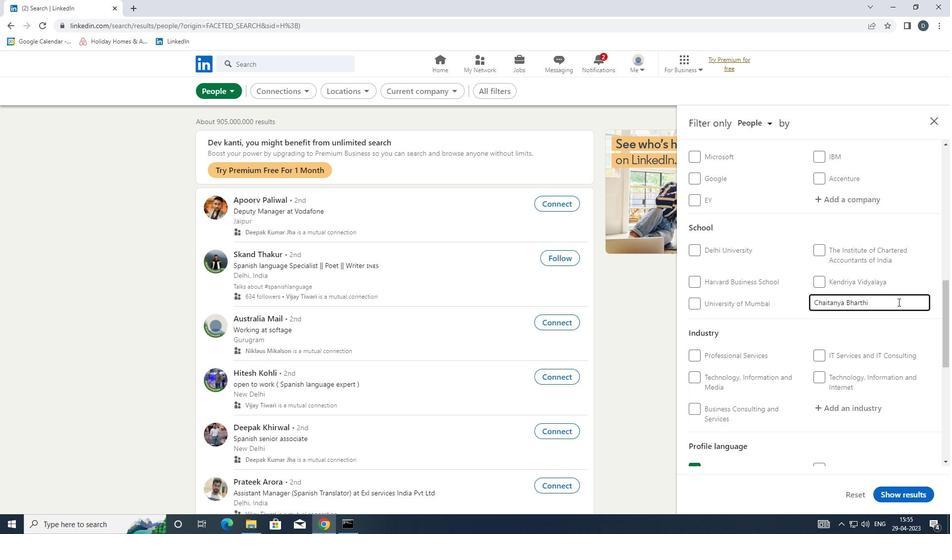 
Action: Key pressed <Key.backspace><Key.backspace><Key.backspace><Key.backspace>RATHI
Screenshot: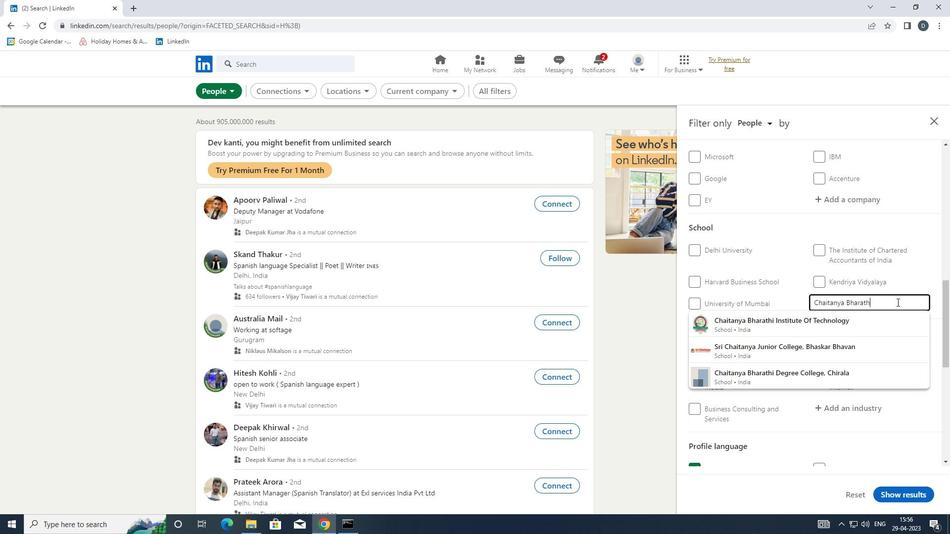 
Action: Mouse moved to (884, 322)
Screenshot: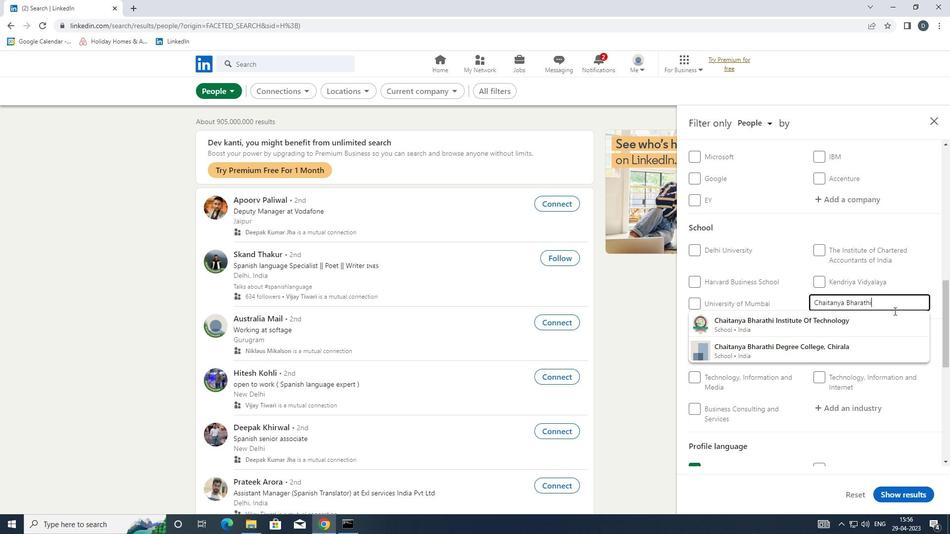 
Action: Mouse pressed left at (884, 322)
Screenshot: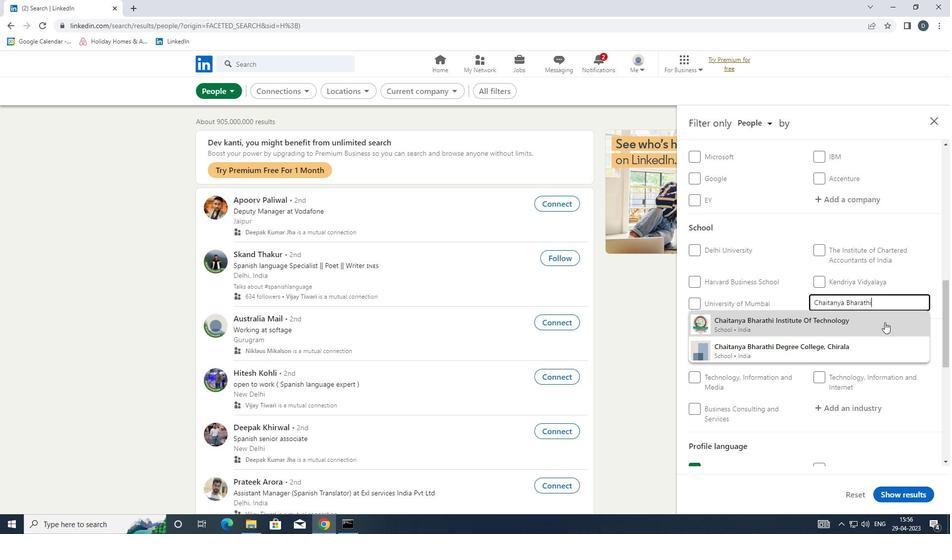 
Action: Mouse moved to (885, 323)
Screenshot: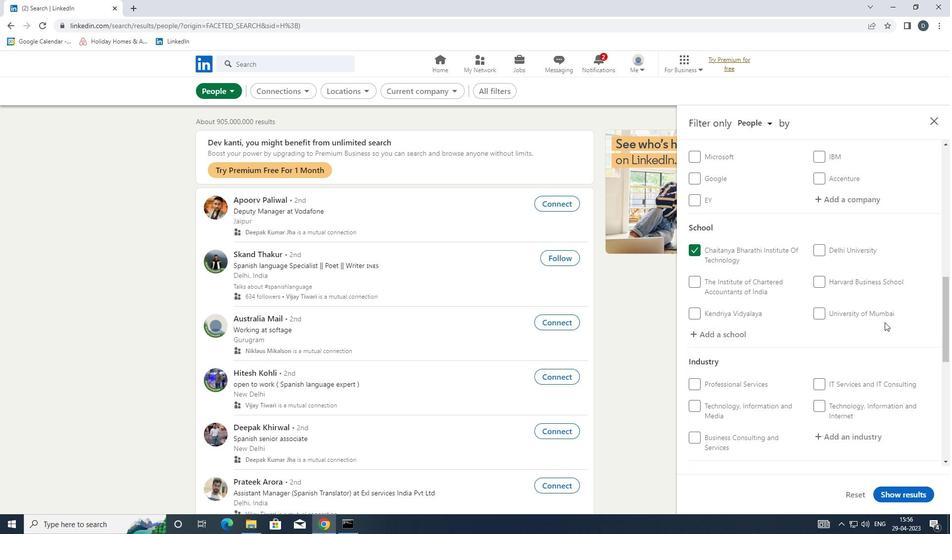 
Action: Mouse scrolled (885, 322) with delta (0, 0)
Screenshot: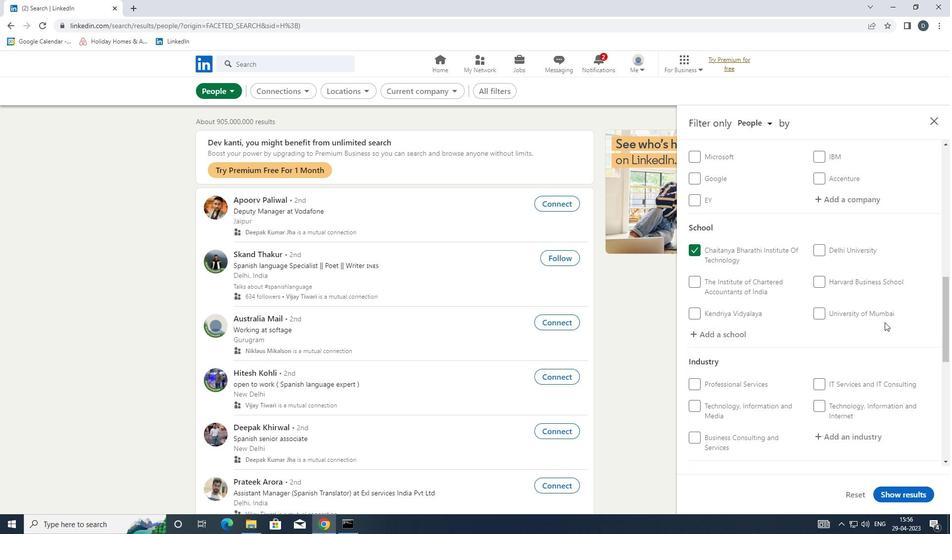 
Action: Mouse moved to (885, 323)
Screenshot: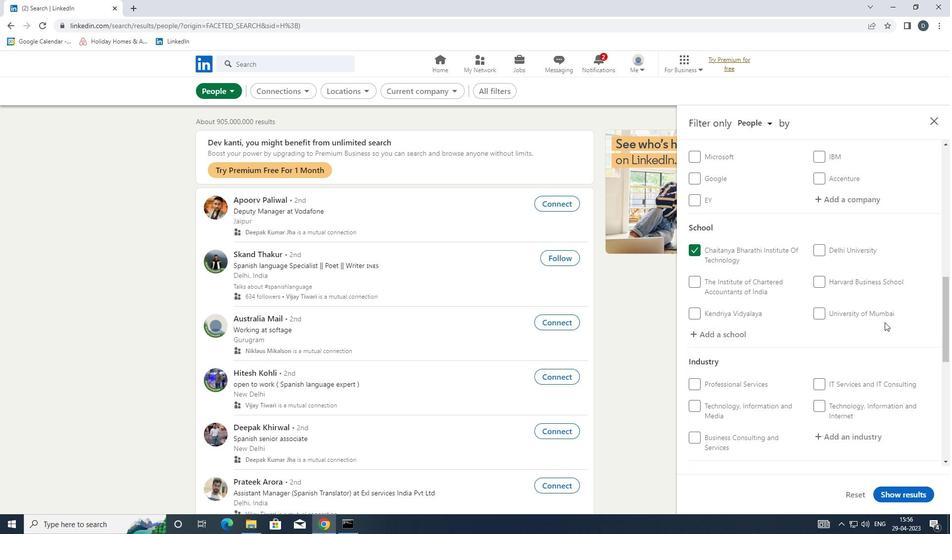 
Action: Mouse scrolled (885, 322) with delta (0, 0)
Screenshot: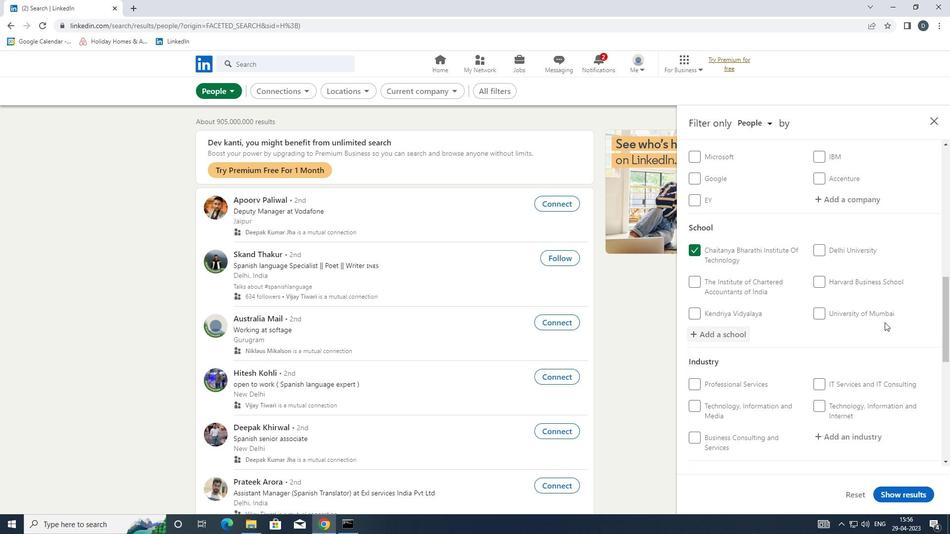 
Action: Mouse moved to (886, 323)
Screenshot: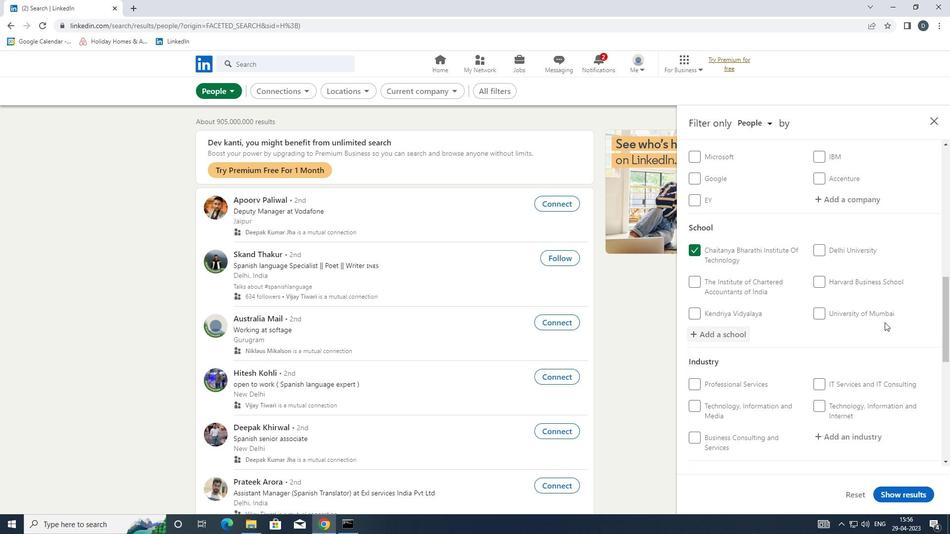 
Action: Mouse scrolled (886, 323) with delta (0, 0)
Screenshot: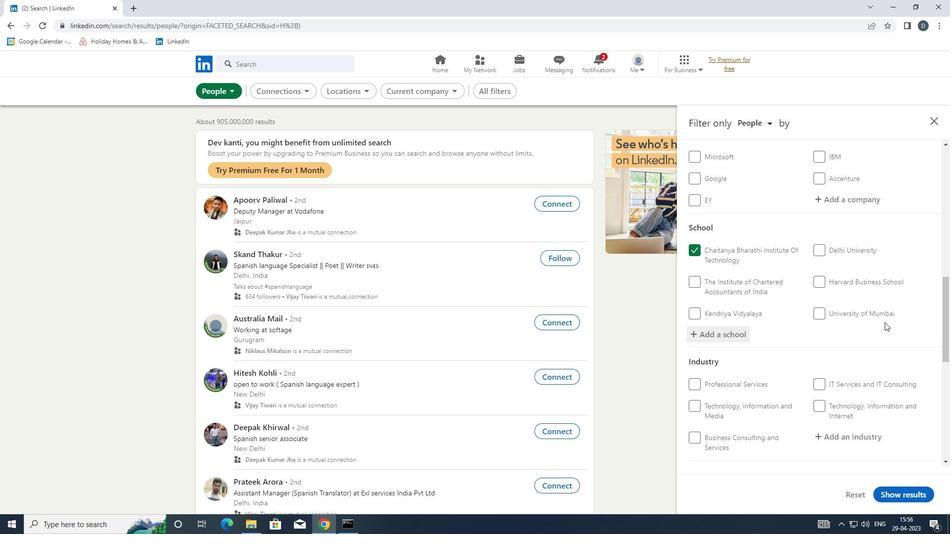 
Action: Mouse moved to (865, 290)
Screenshot: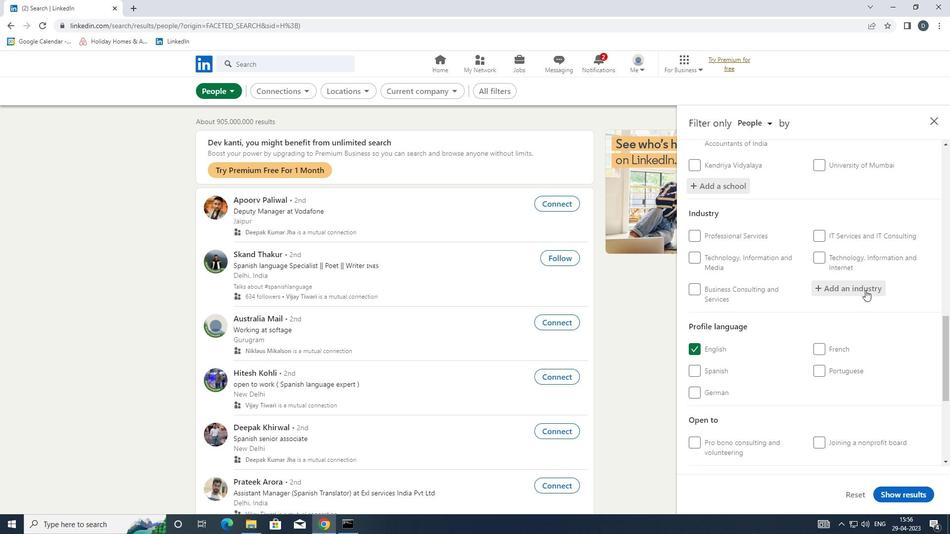 
Action: Mouse pressed left at (865, 290)
Screenshot: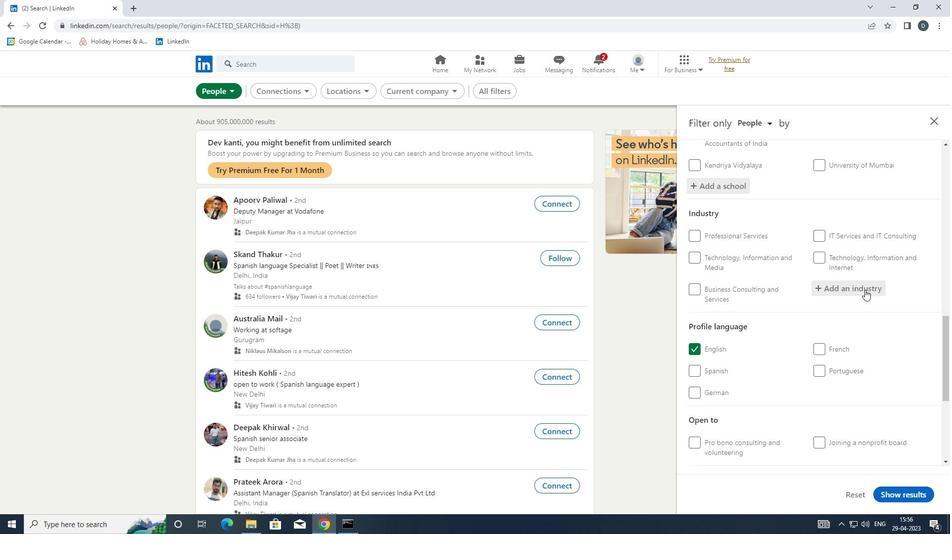 
Action: Key pressed <Key.shift>NON-
Screenshot: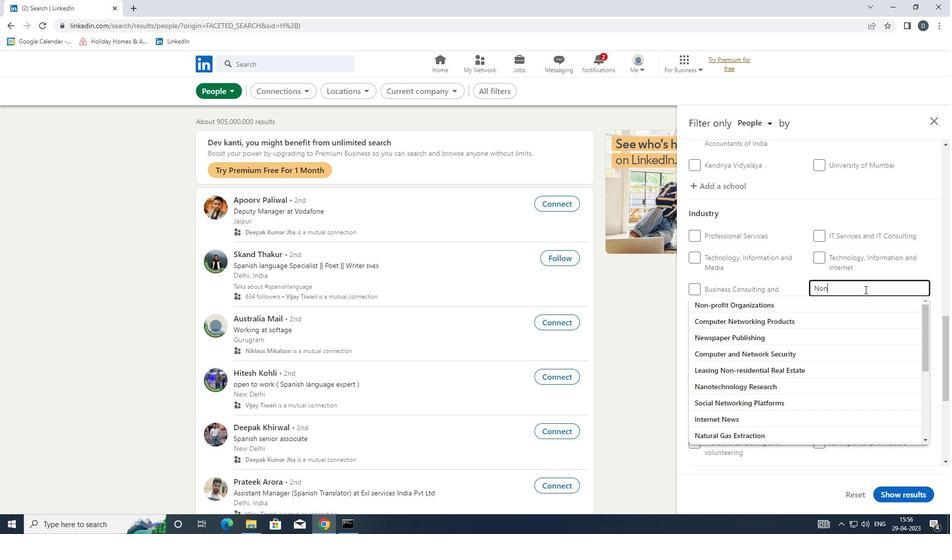 
Action: Mouse moved to (860, 297)
Screenshot: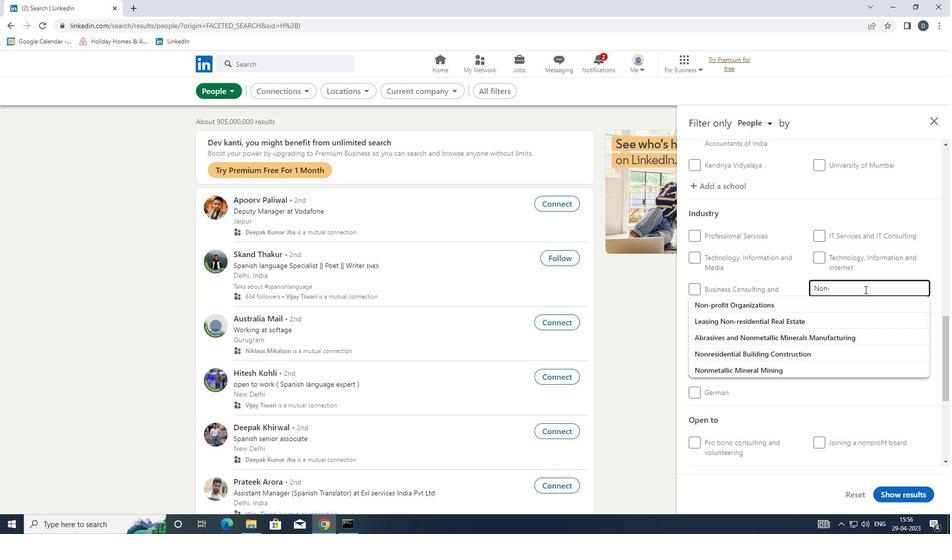 
Action: Mouse pressed left at (860, 297)
Screenshot: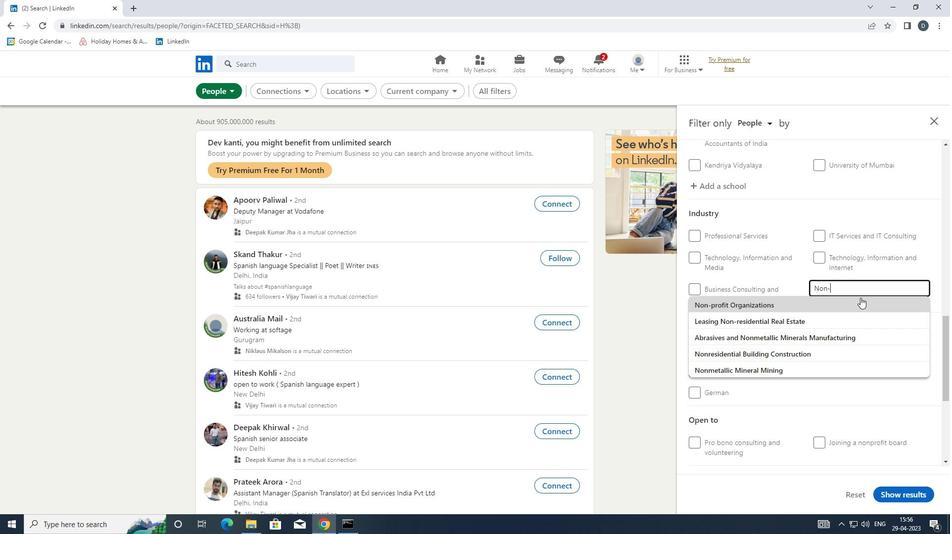 
Action: Mouse moved to (859, 297)
Screenshot: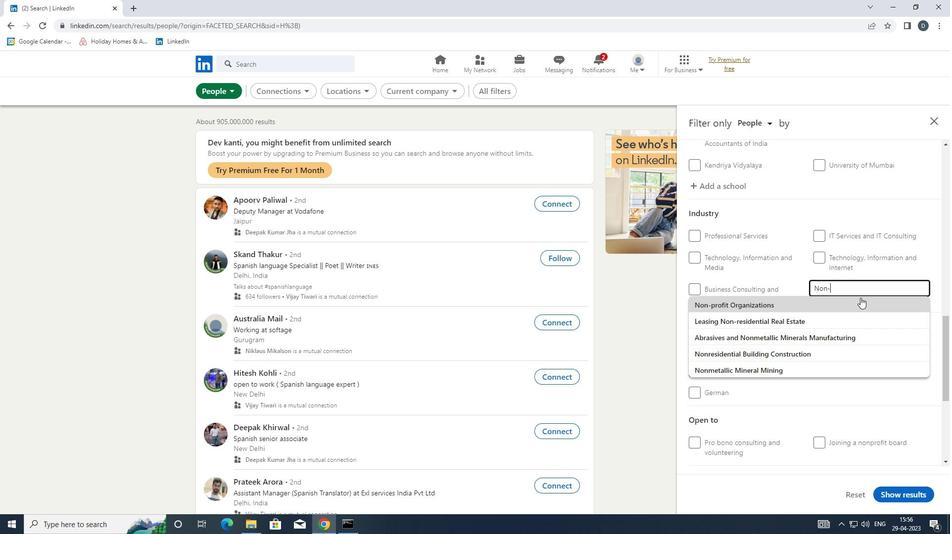 
Action: Mouse scrolled (859, 297) with delta (0, 0)
Screenshot: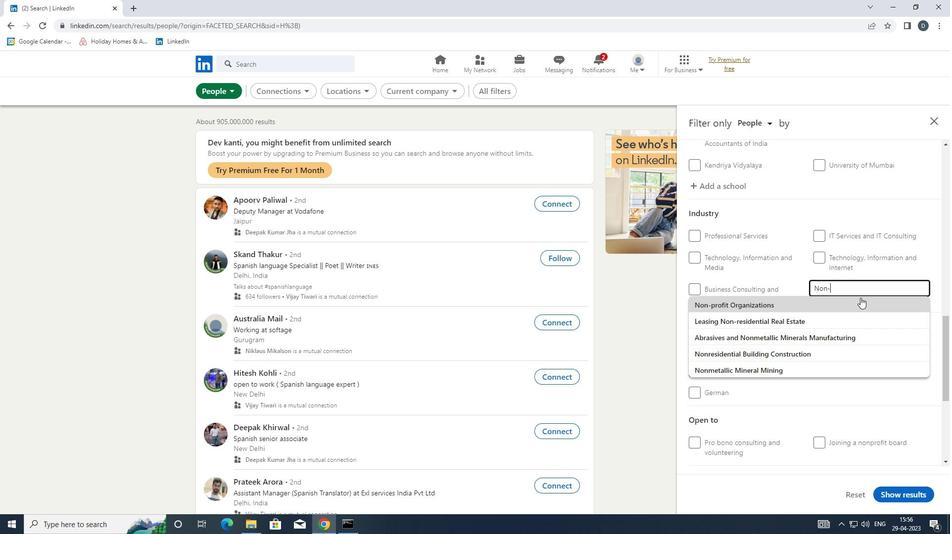 
Action: Mouse moved to (857, 298)
Screenshot: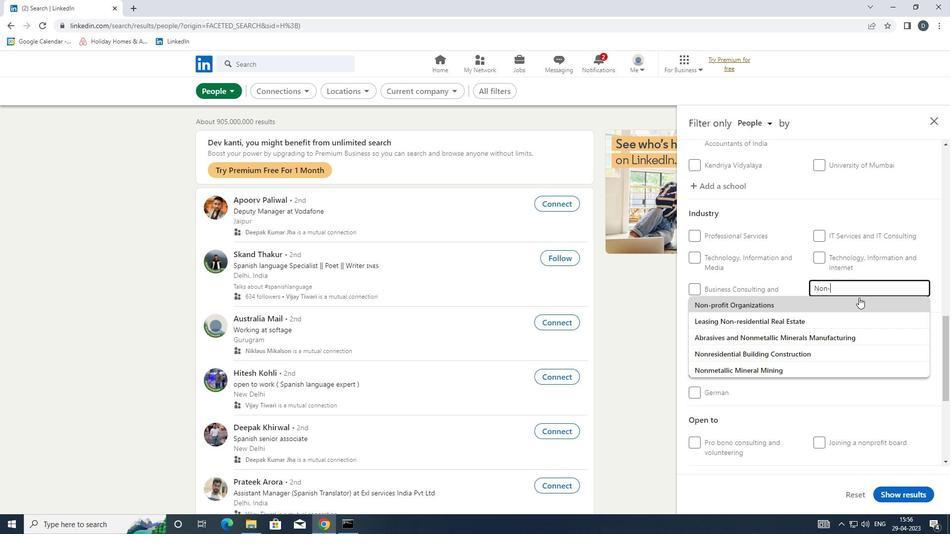 
Action: Mouse scrolled (857, 298) with delta (0, 0)
Screenshot: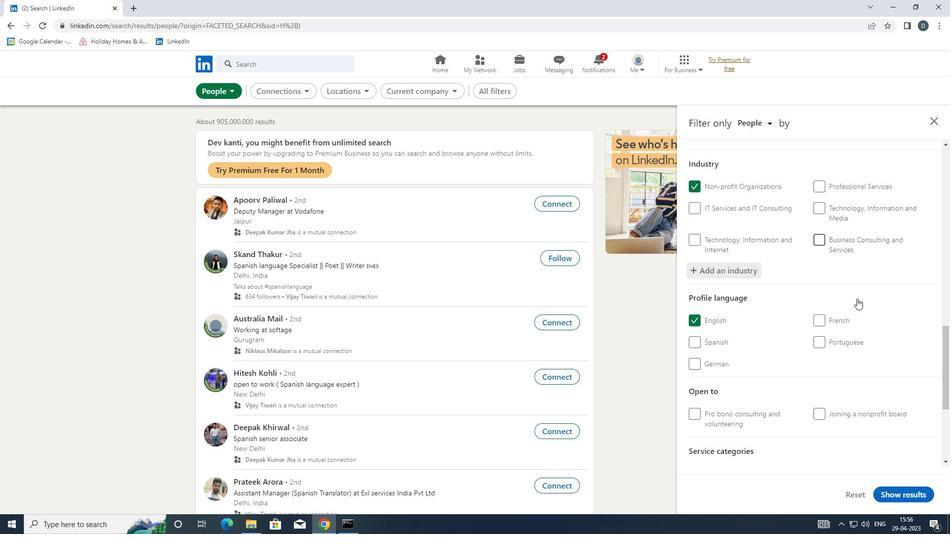 
Action: Mouse scrolled (857, 298) with delta (0, 0)
Screenshot: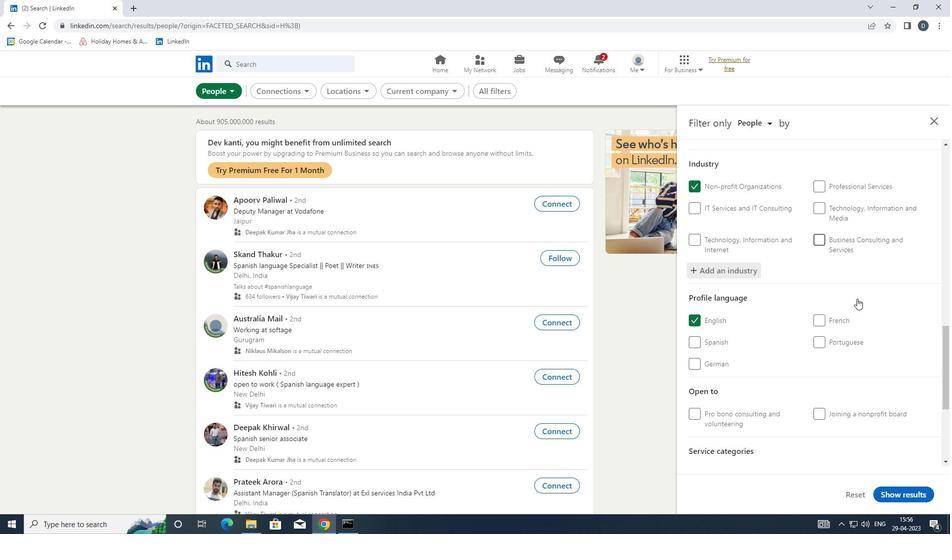 
Action: Mouse scrolled (857, 298) with delta (0, 0)
Screenshot: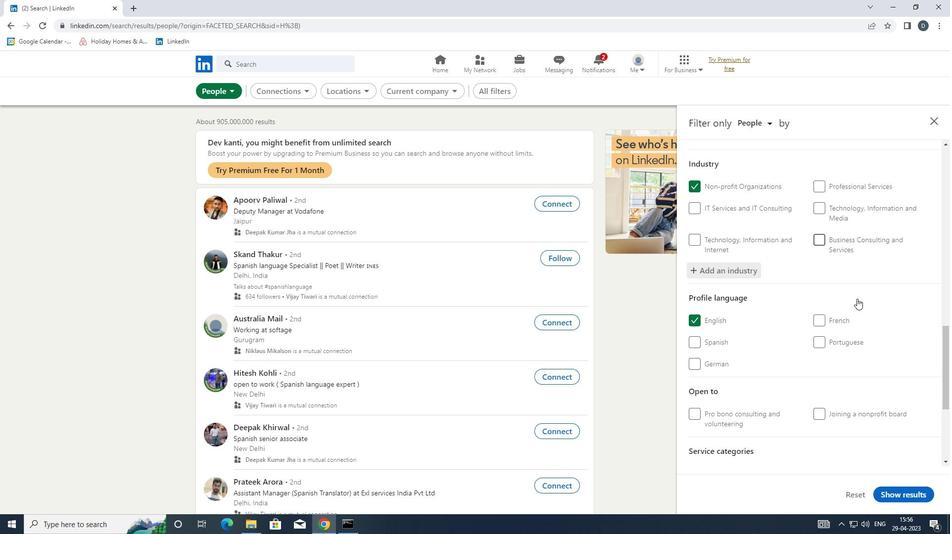 
Action: Mouse scrolled (857, 298) with delta (0, 0)
Screenshot: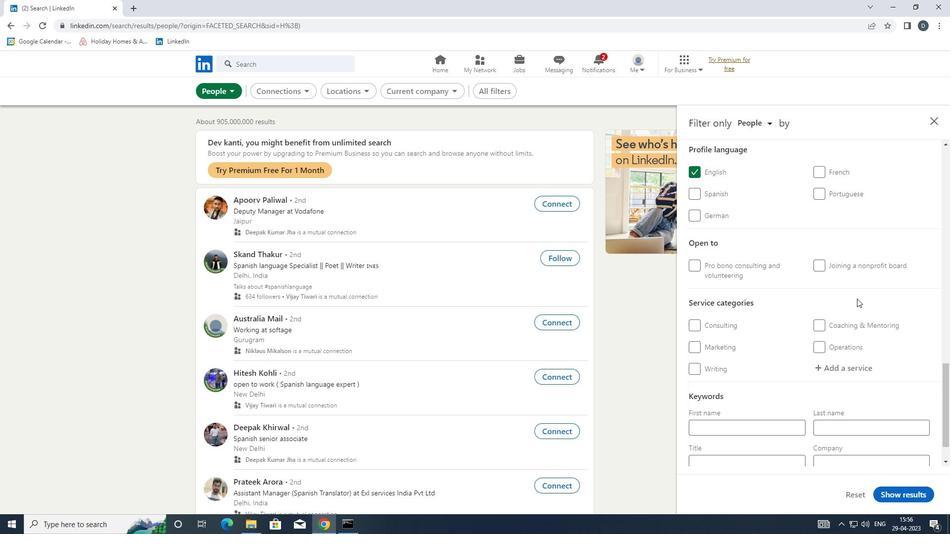 
Action: Mouse scrolled (857, 298) with delta (0, 0)
Screenshot: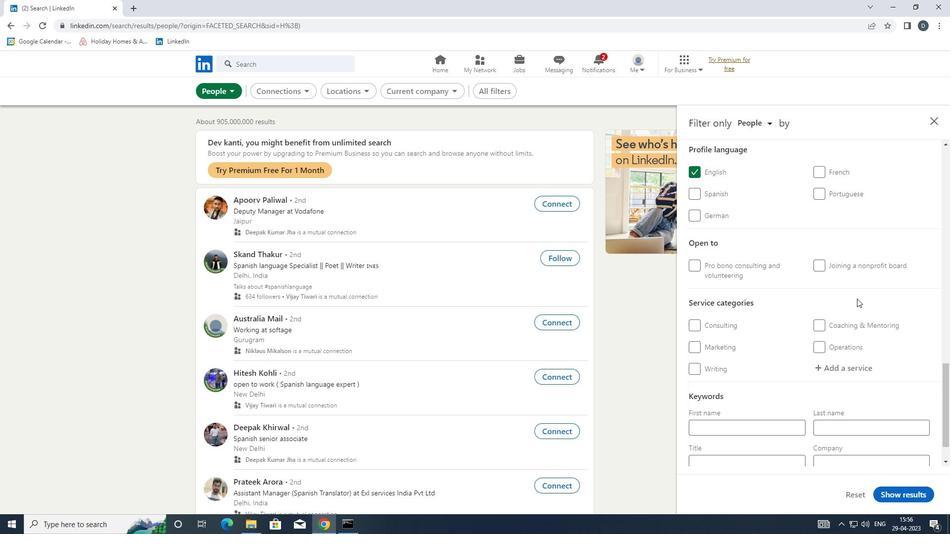 
Action: Mouse moved to (844, 323)
Screenshot: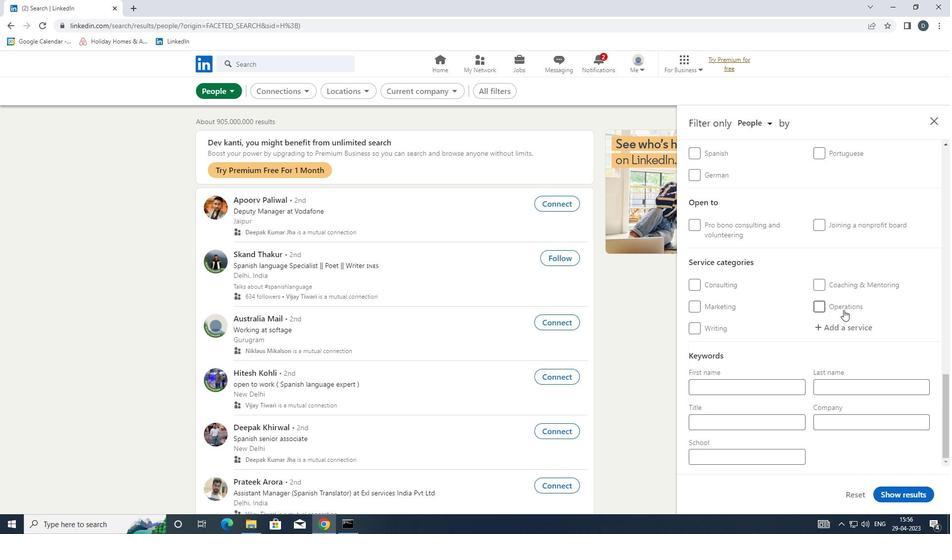 
Action: Mouse pressed left at (844, 323)
Screenshot: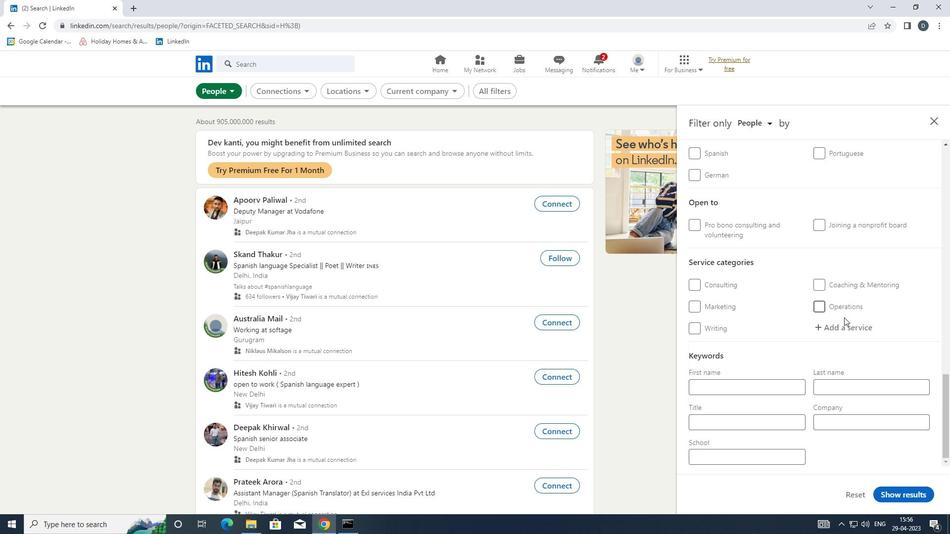 
Action: Key pressed <Key.shift>CUSTOMER<Key.space><Key.down><Key.down><Key.enter>
Screenshot: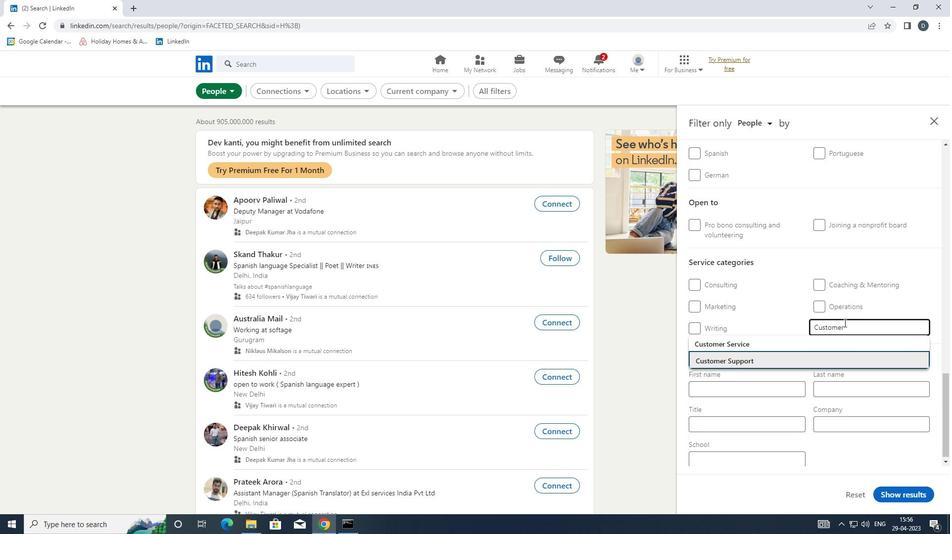 
Action: Mouse scrolled (844, 322) with delta (0, 0)
Screenshot: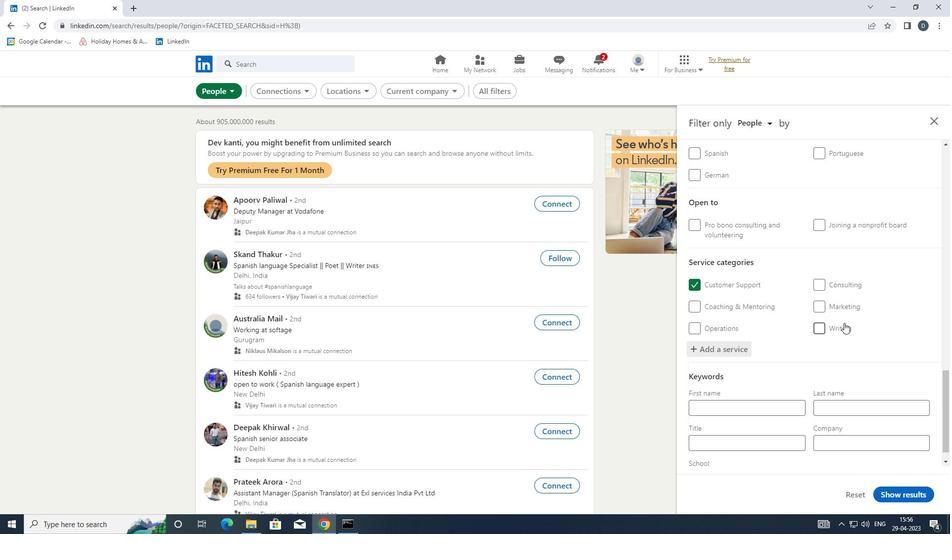 
Action: Mouse scrolled (844, 322) with delta (0, 0)
Screenshot: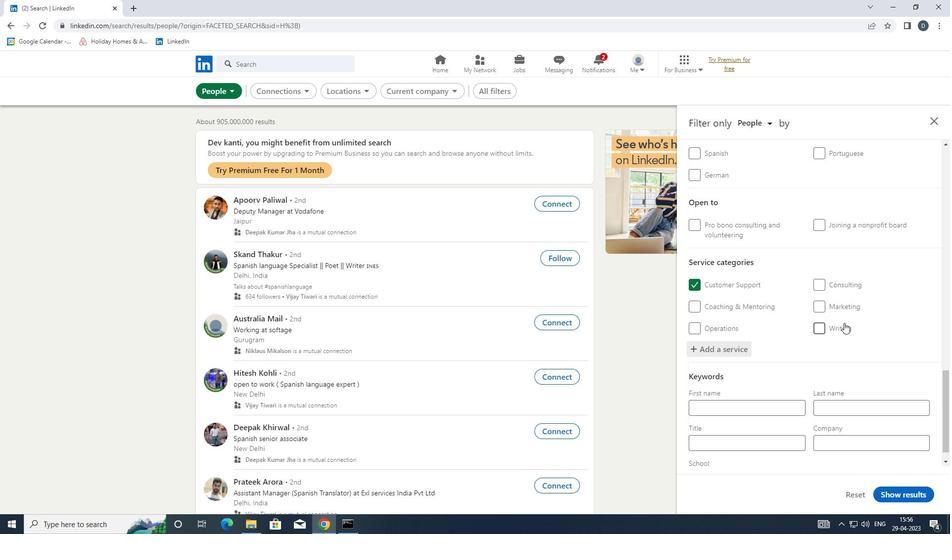 
Action: Mouse scrolled (844, 322) with delta (0, 0)
Screenshot: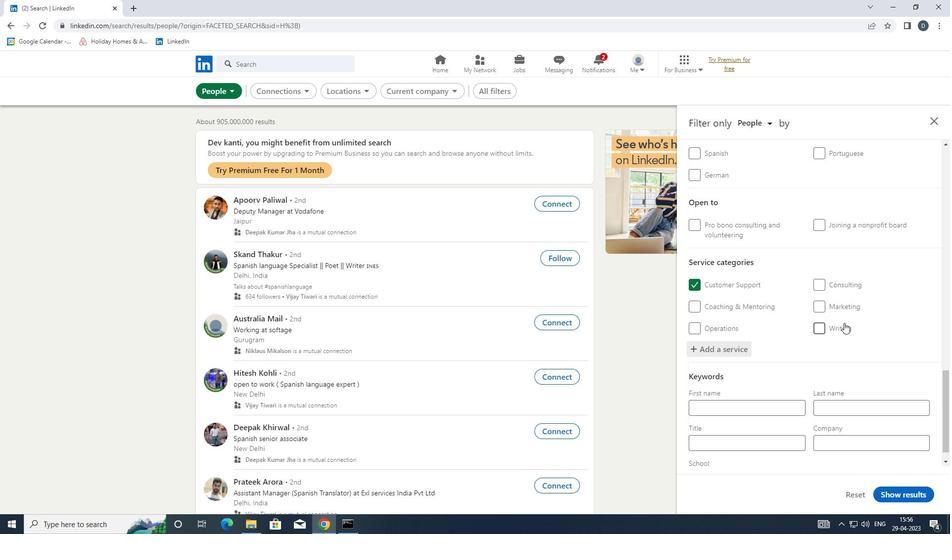 
Action: Mouse scrolled (844, 322) with delta (0, 0)
Screenshot: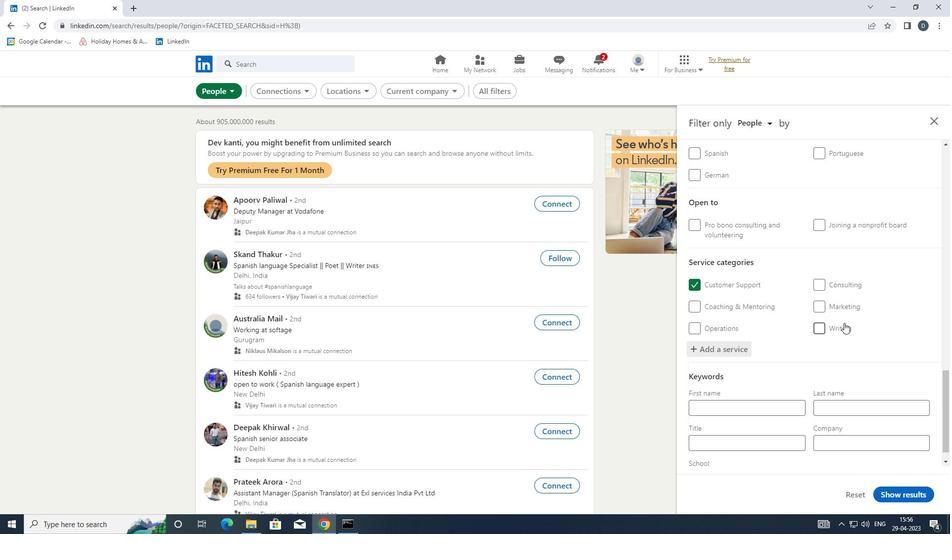 
Action: Mouse scrolled (844, 322) with delta (0, 0)
Screenshot: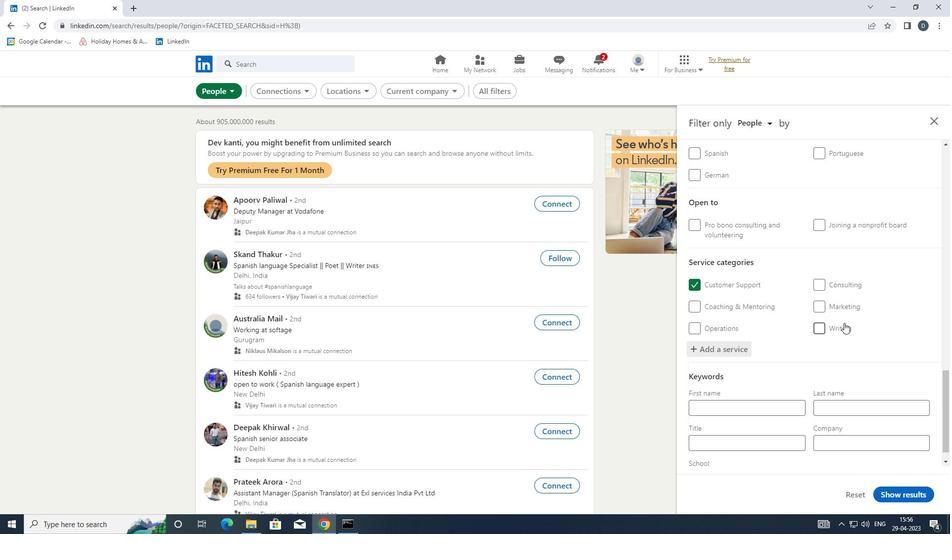 
Action: Mouse moved to (777, 425)
Screenshot: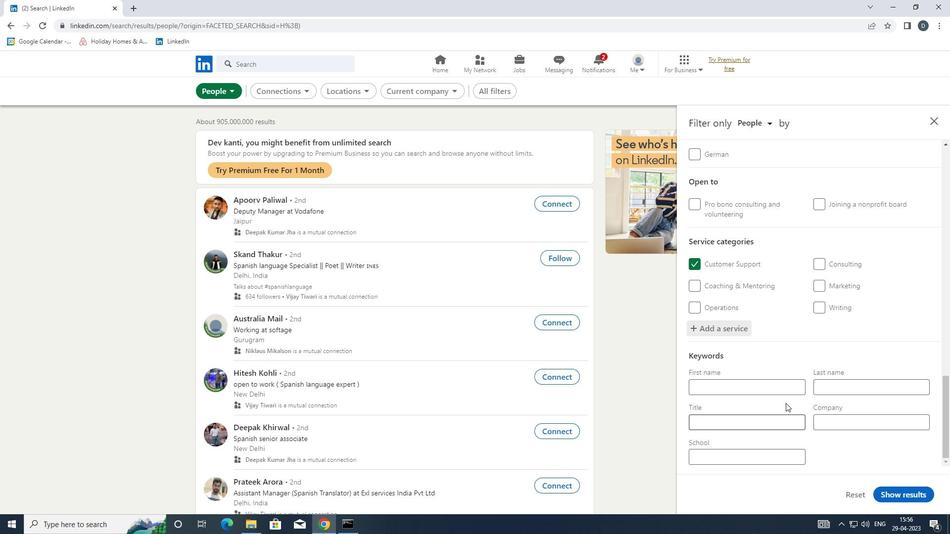 
Action: Mouse pressed left at (777, 425)
Screenshot: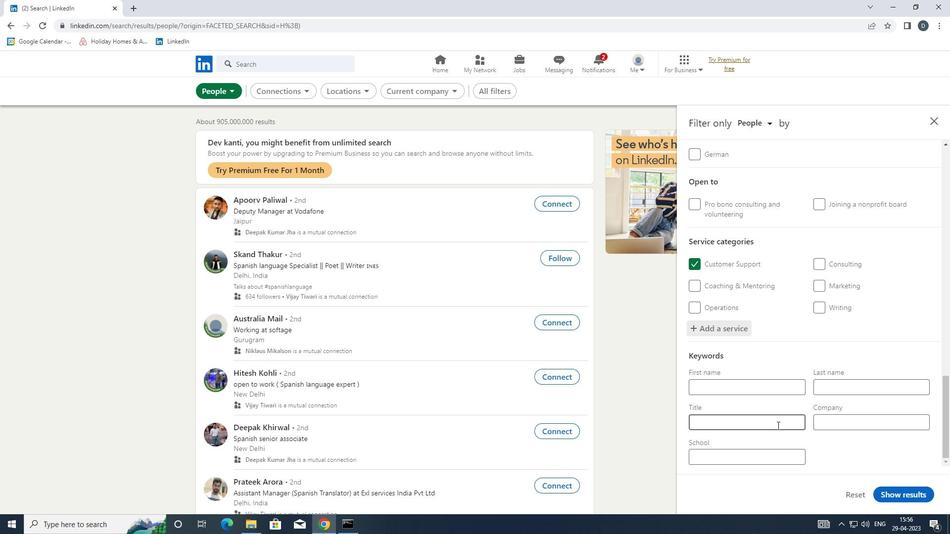 
Action: Mouse moved to (777, 426)
Screenshot: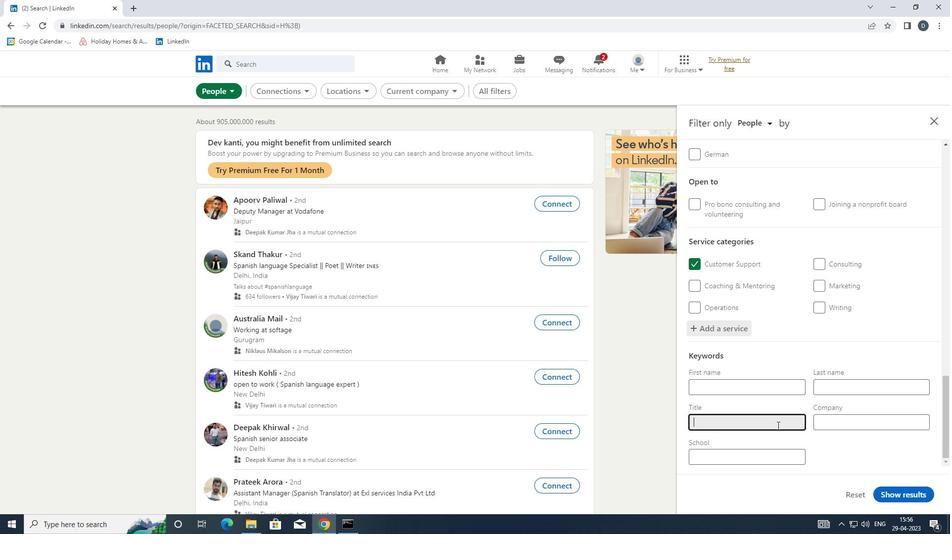 
Action: Key pressed <Key.shift><Key.shift><Key.shift><Key.shift><Key.shift>TELEPHONE<Key.space><Key.shift>OPERATOR
Screenshot: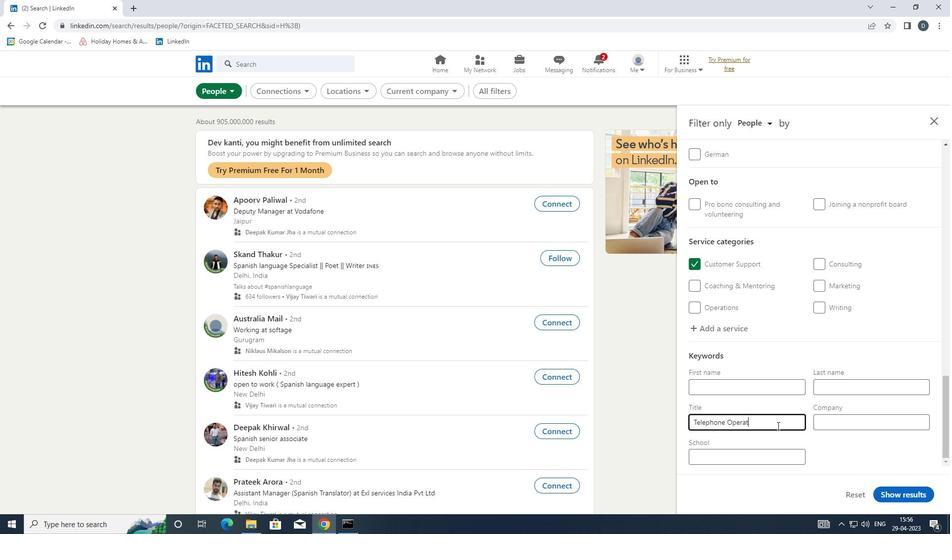 
Action: Mouse moved to (910, 492)
Screenshot: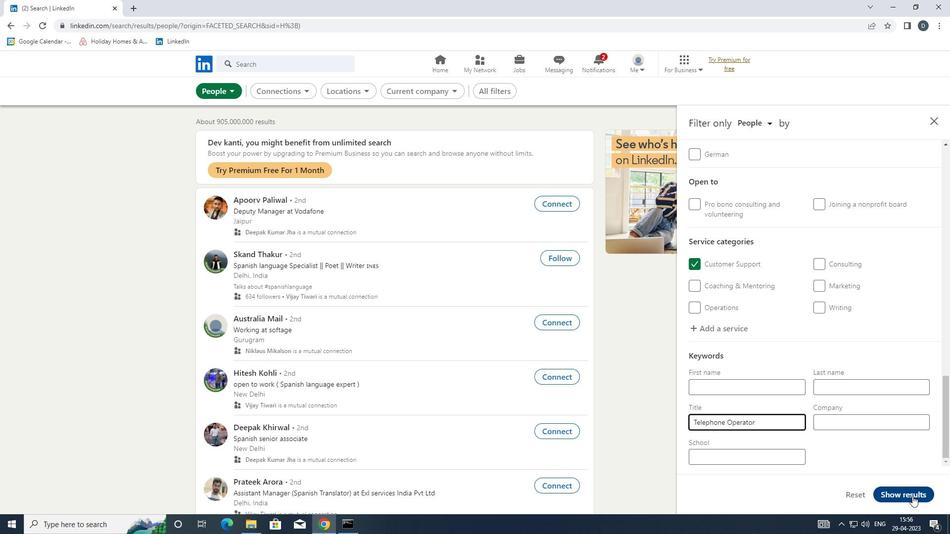 
Action: Mouse pressed left at (910, 492)
Screenshot: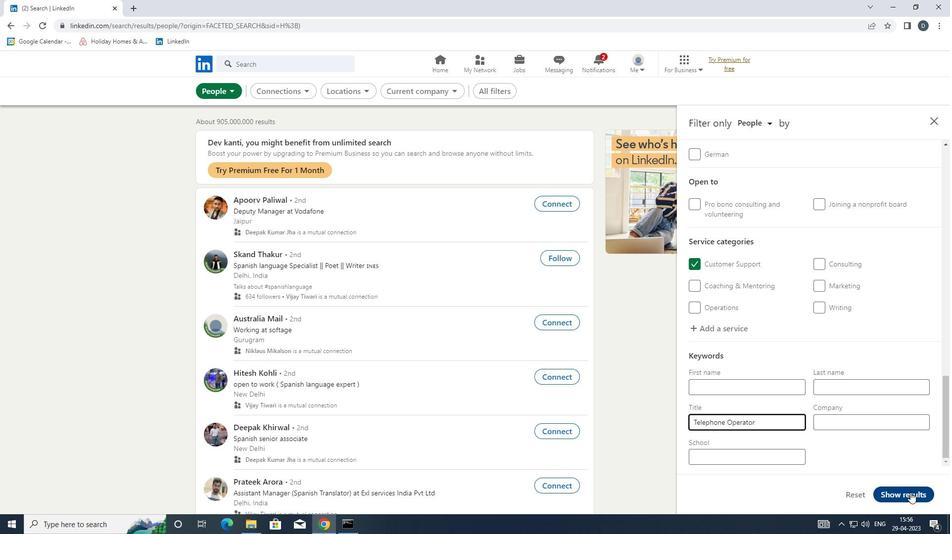 
Action: Mouse moved to (527, 283)
Screenshot: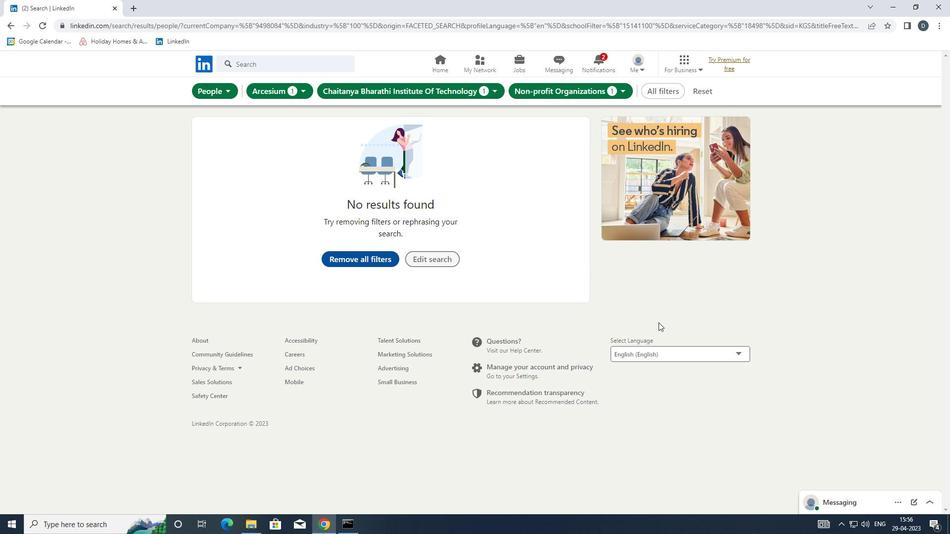 
